 Task: Look for space in Kalugumalai, India from 11th June, 2023 to 15th June, 2023 for 2 adults in price range Rs.7000 to Rs.16000. Place can be private room with 1  bedroom having 2 beds and 1 bathroom. Property type can be house, flat, guest house, hotel. Booking option can be shelf check-in. Required host language is English.
Action: Mouse moved to (416, 108)
Screenshot: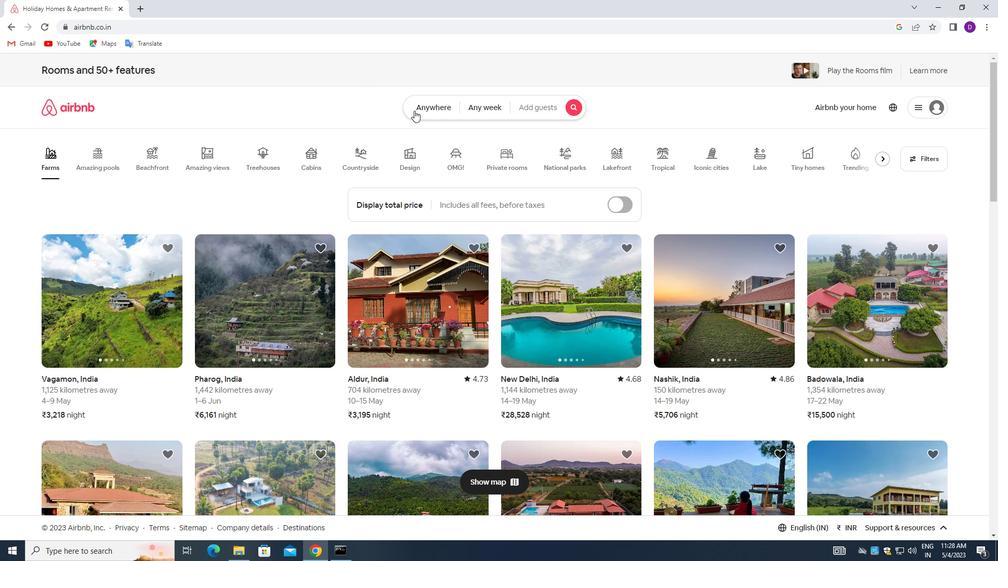 
Action: Mouse pressed left at (416, 108)
Screenshot: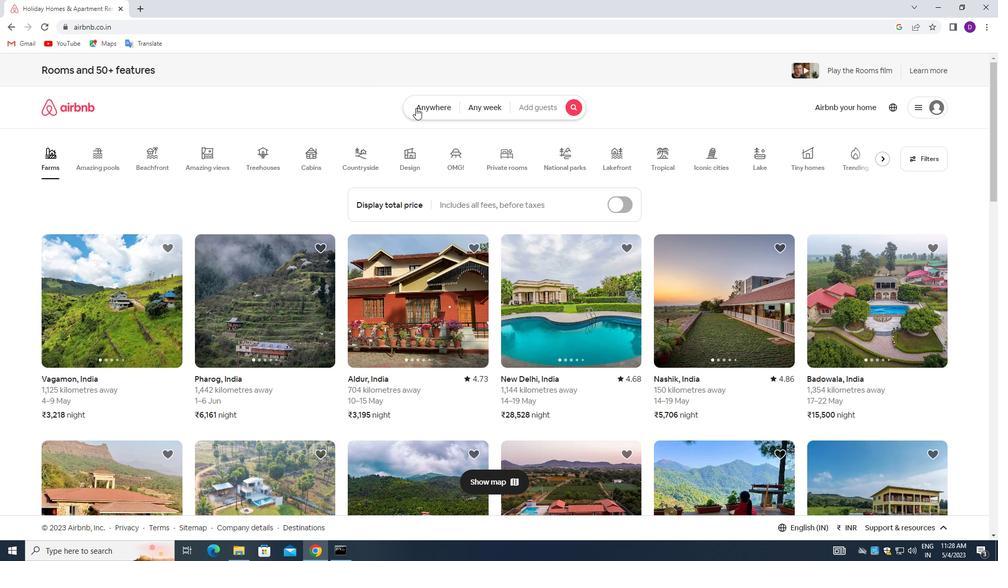
Action: Mouse moved to (353, 146)
Screenshot: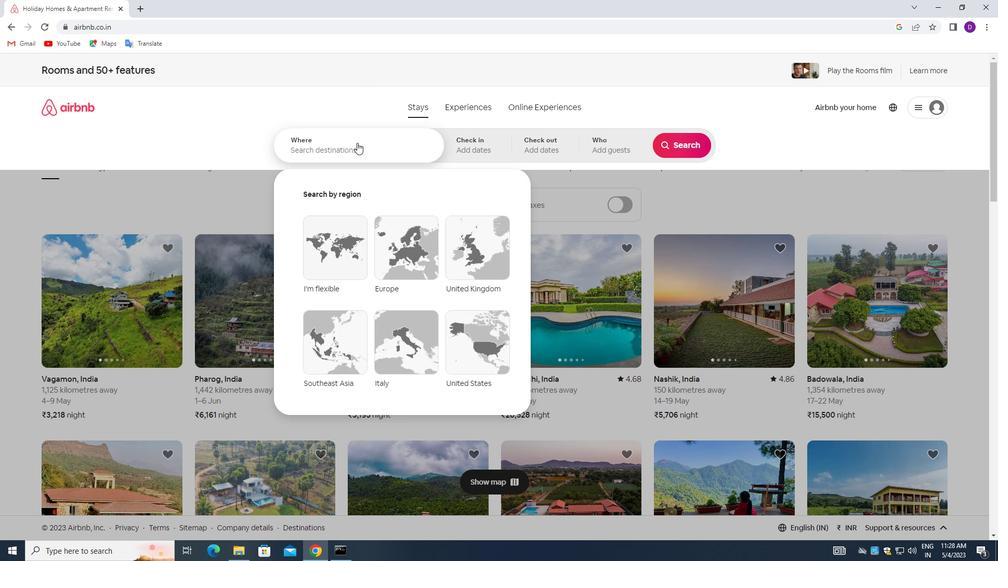 
Action: Mouse pressed left at (353, 146)
Screenshot: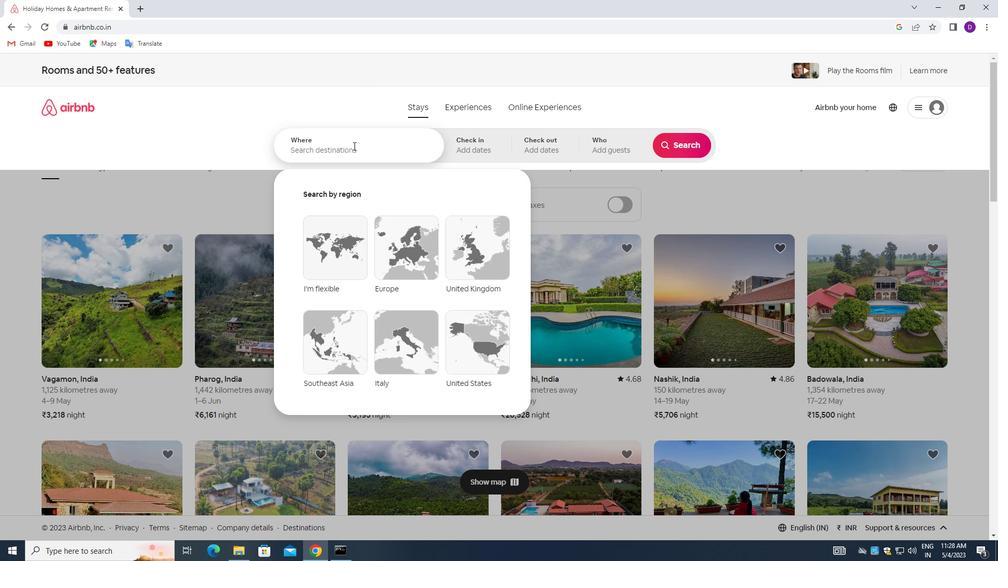 
Action: Mouse moved to (209, 108)
Screenshot: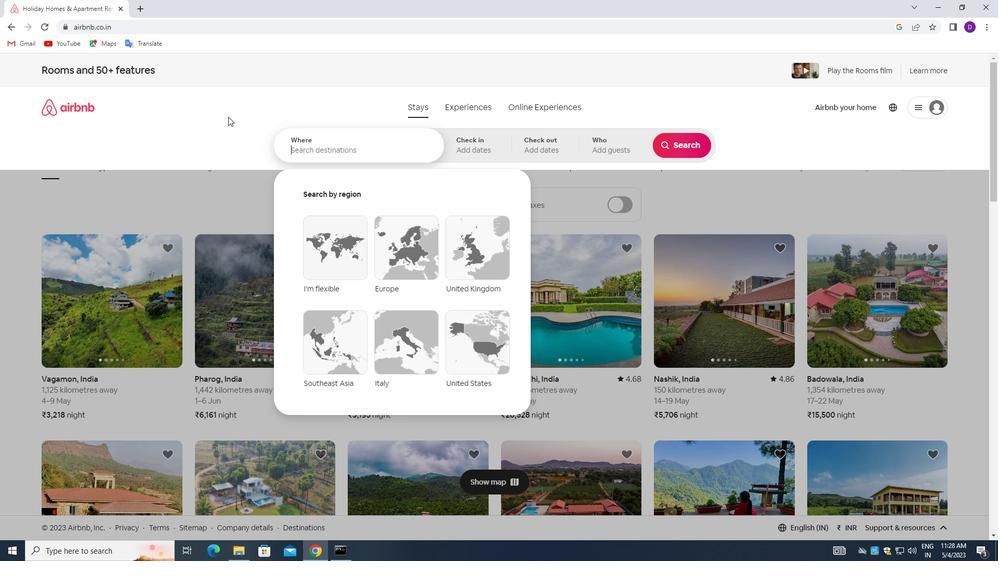 
Action: Key pressed <Key.shift>KALUGUMALAI,<Key.space><Key.shift>INDIA<Key.enter>
Screenshot: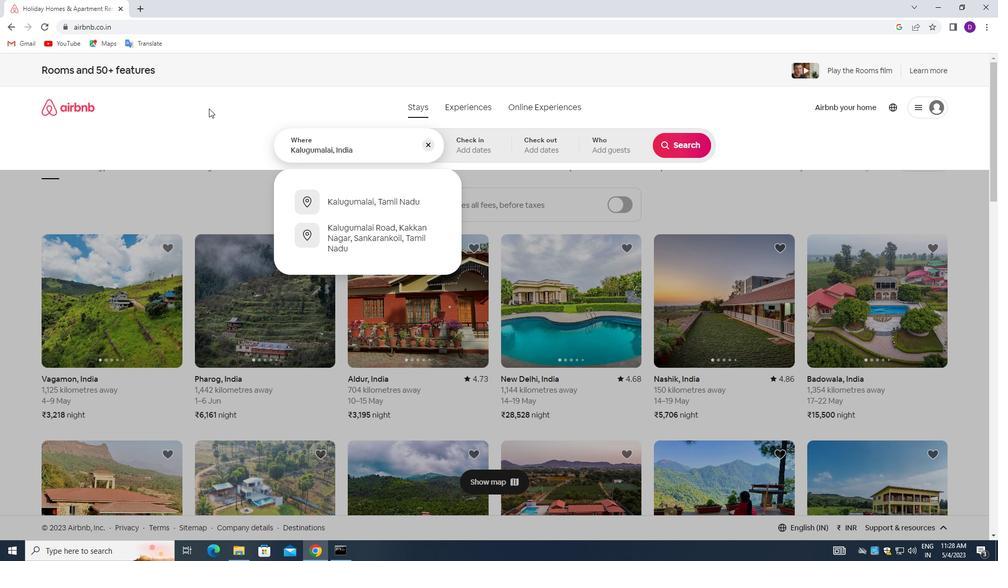 
Action: Mouse moved to (515, 325)
Screenshot: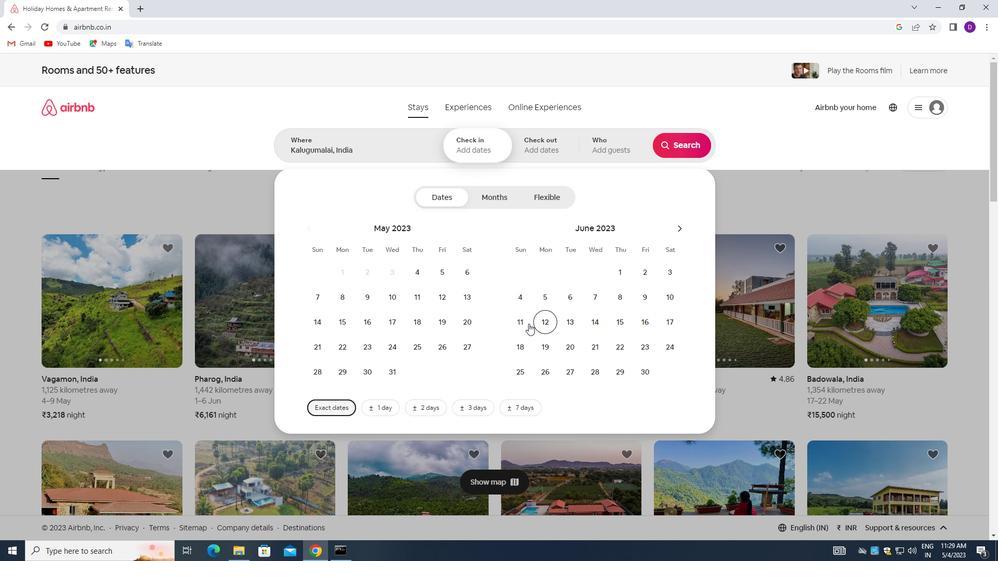 
Action: Mouse pressed left at (515, 325)
Screenshot: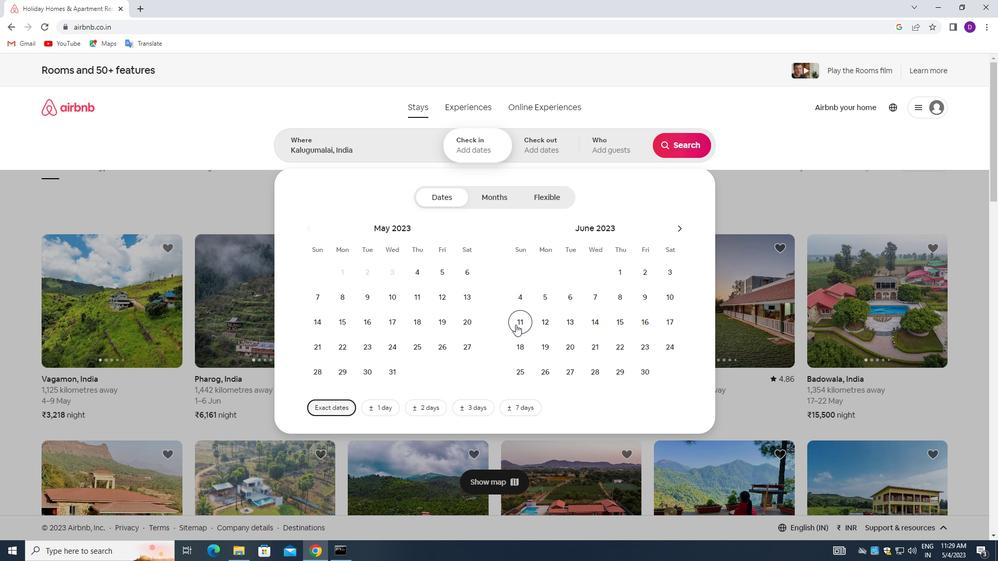 
Action: Mouse moved to (620, 326)
Screenshot: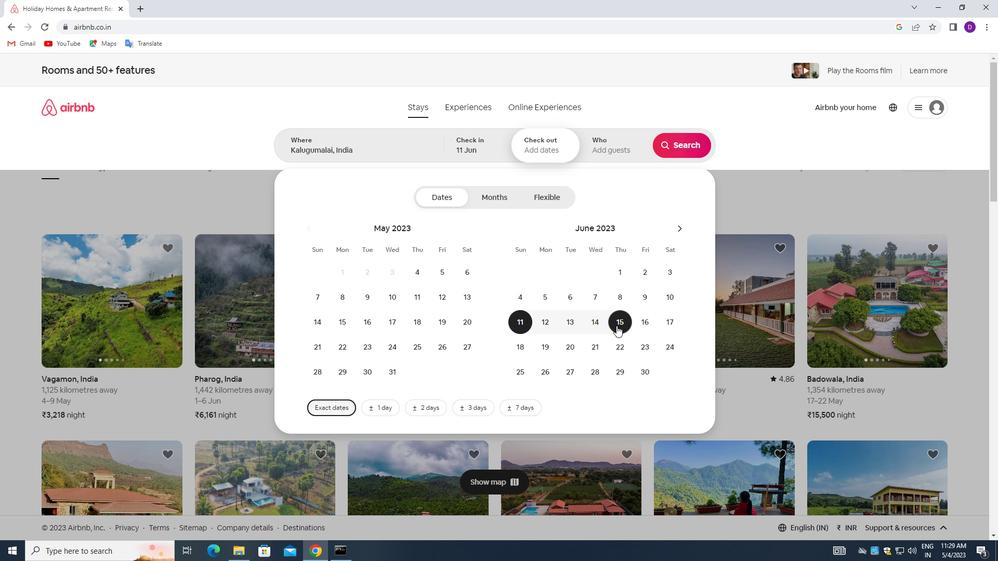 
Action: Mouse pressed left at (620, 326)
Screenshot: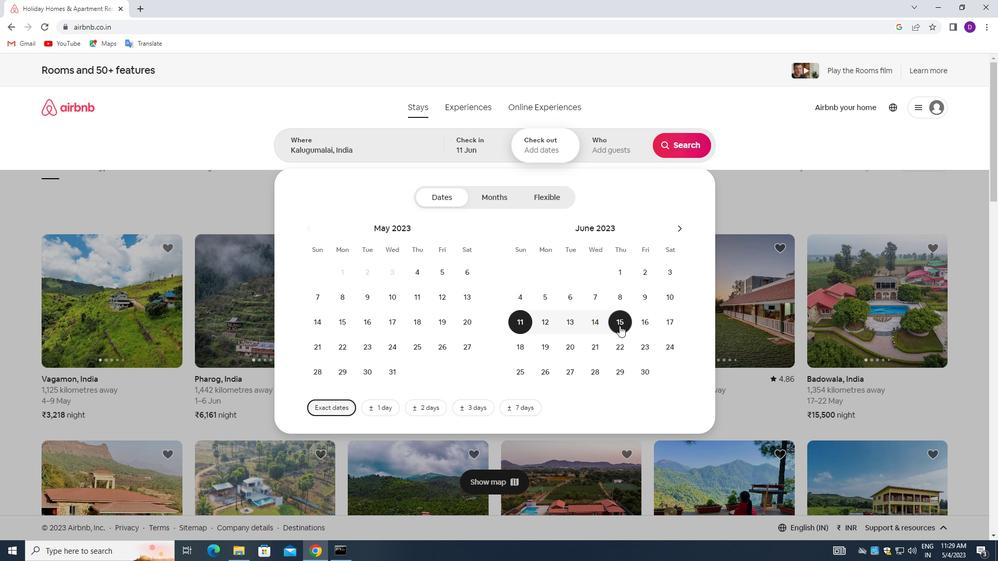 
Action: Mouse moved to (597, 145)
Screenshot: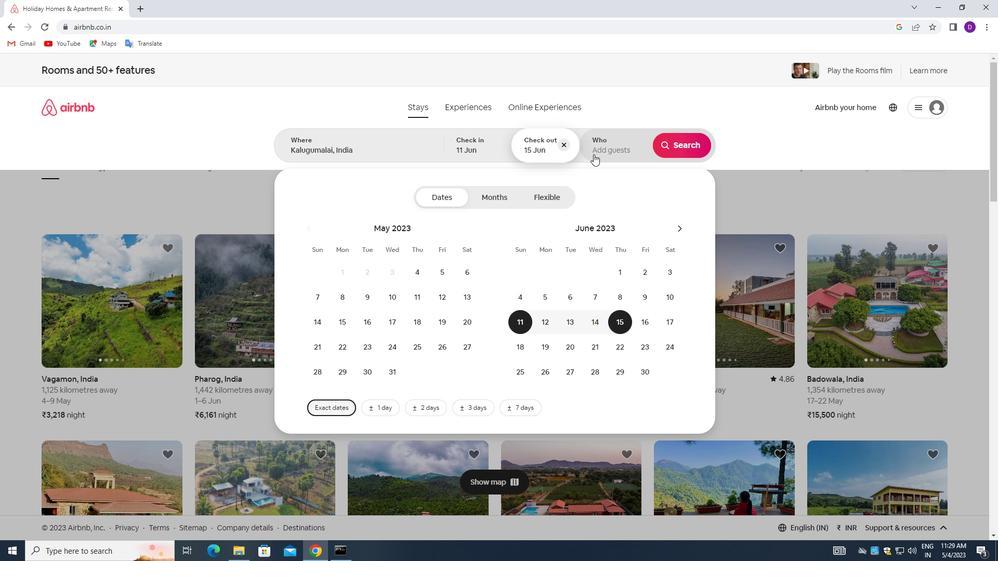 
Action: Mouse pressed left at (597, 145)
Screenshot: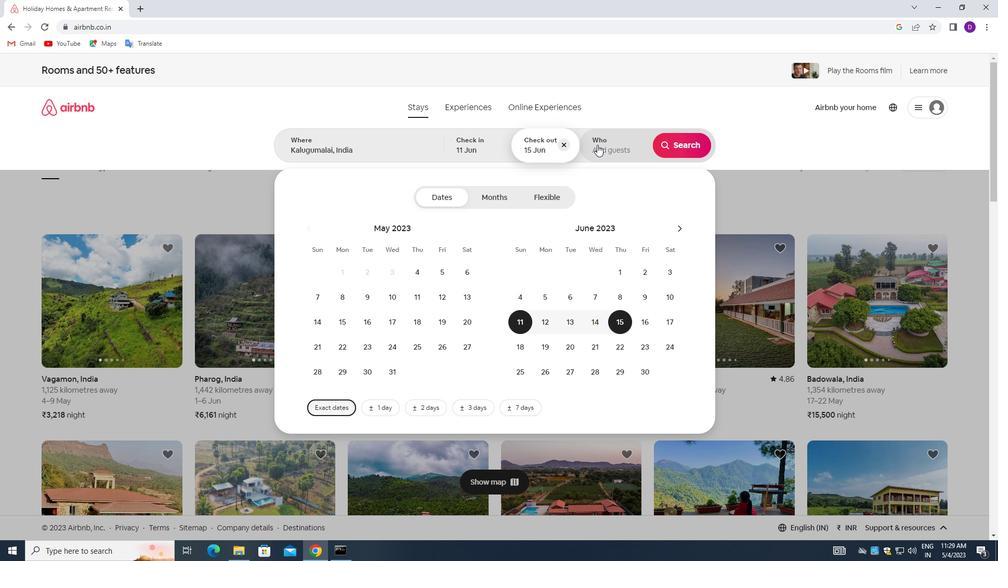 
Action: Mouse moved to (690, 202)
Screenshot: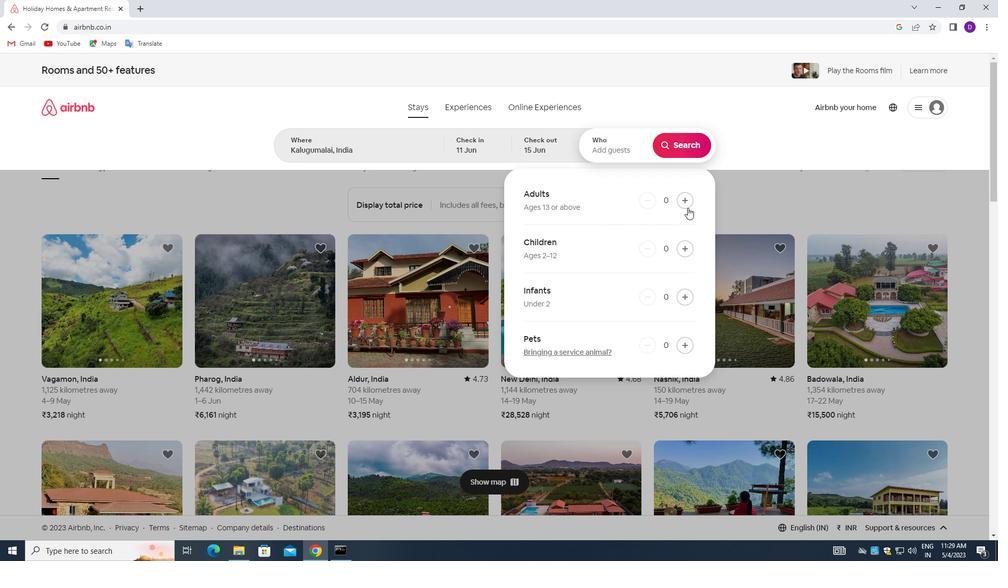 
Action: Mouse pressed left at (690, 202)
Screenshot: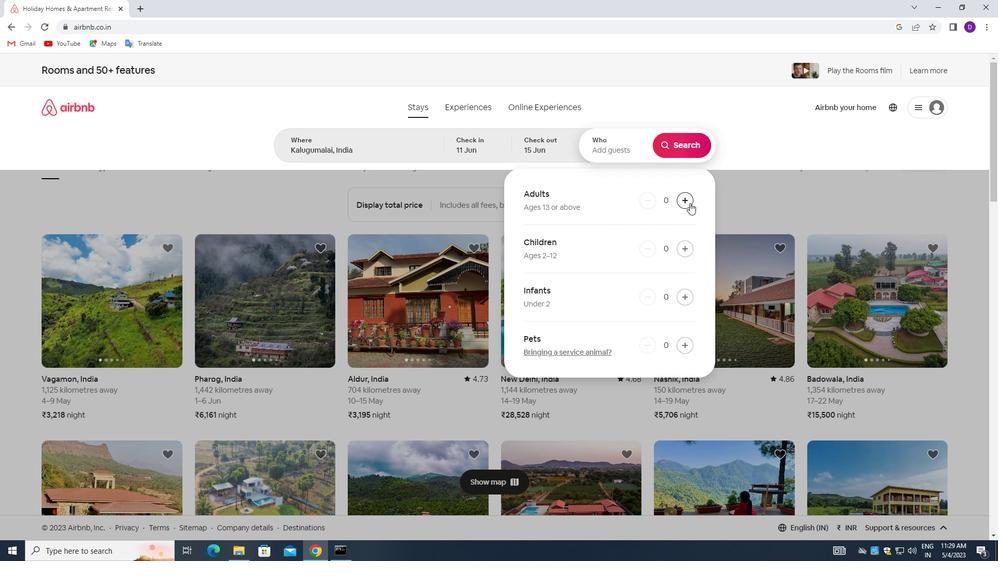 
Action: Mouse pressed left at (690, 202)
Screenshot: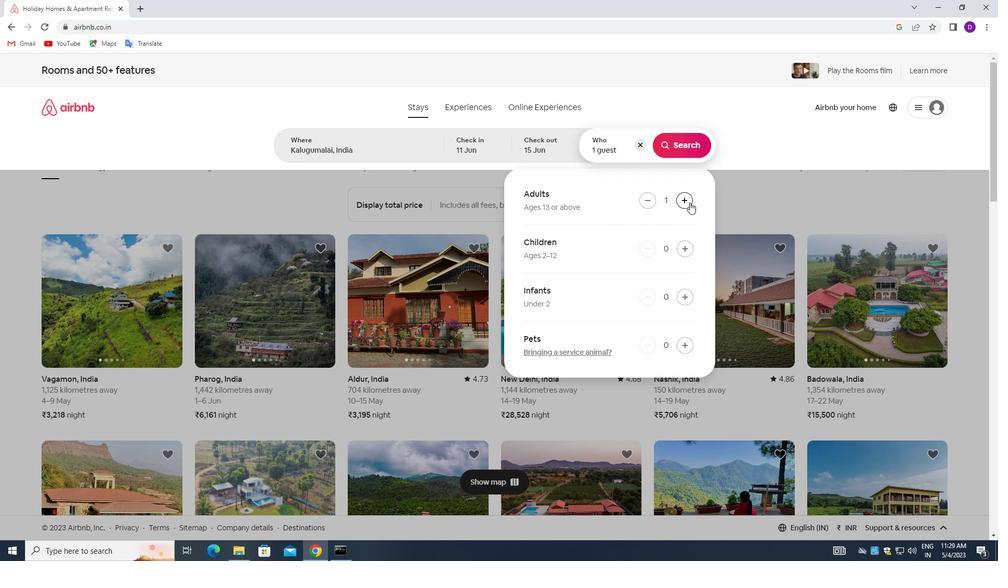 
Action: Mouse moved to (676, 146)
Screenshot: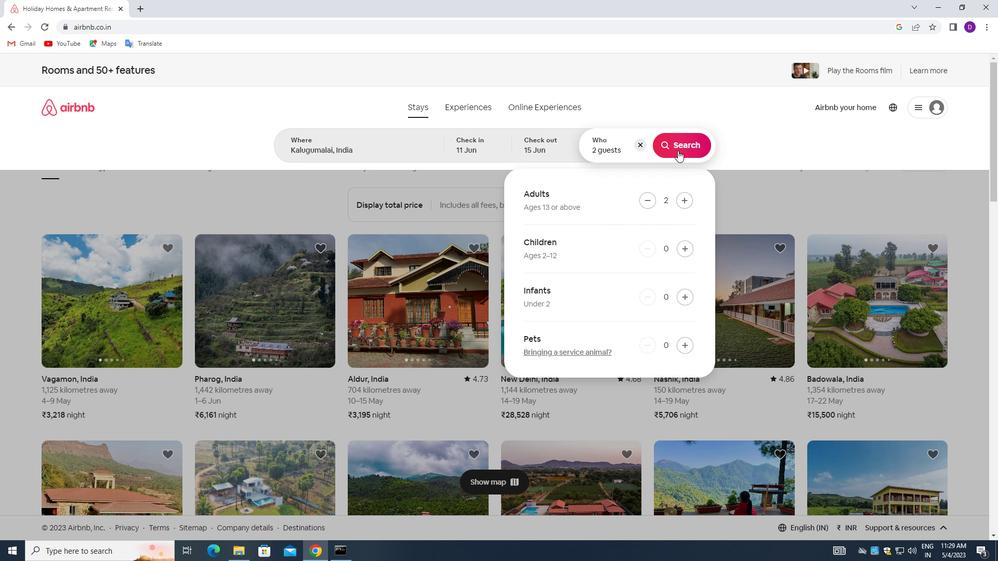 
Action: Mouse pressed left at (676, 146)
Screenshot: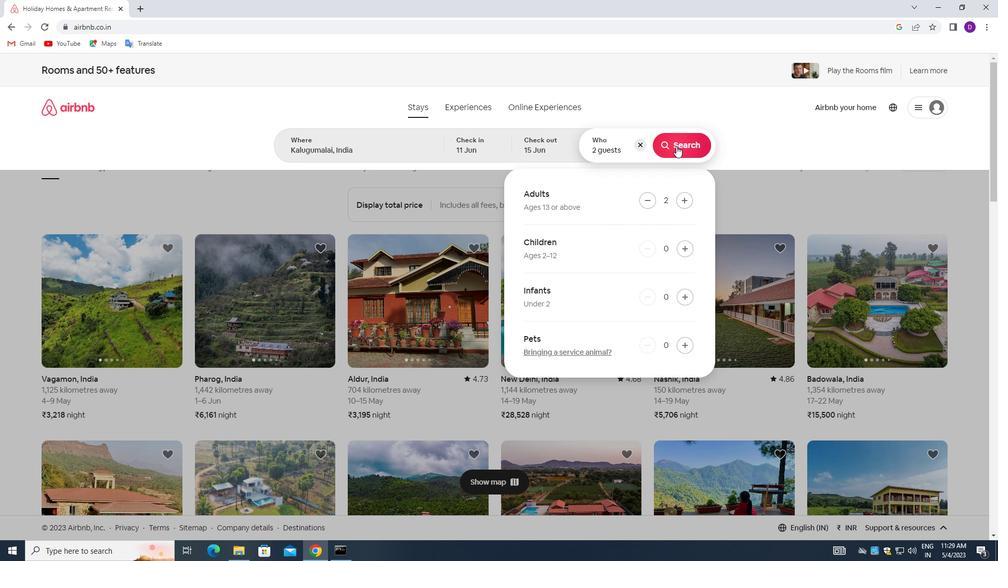 
Action: Mouse moved to (941, 113)
Screenshot: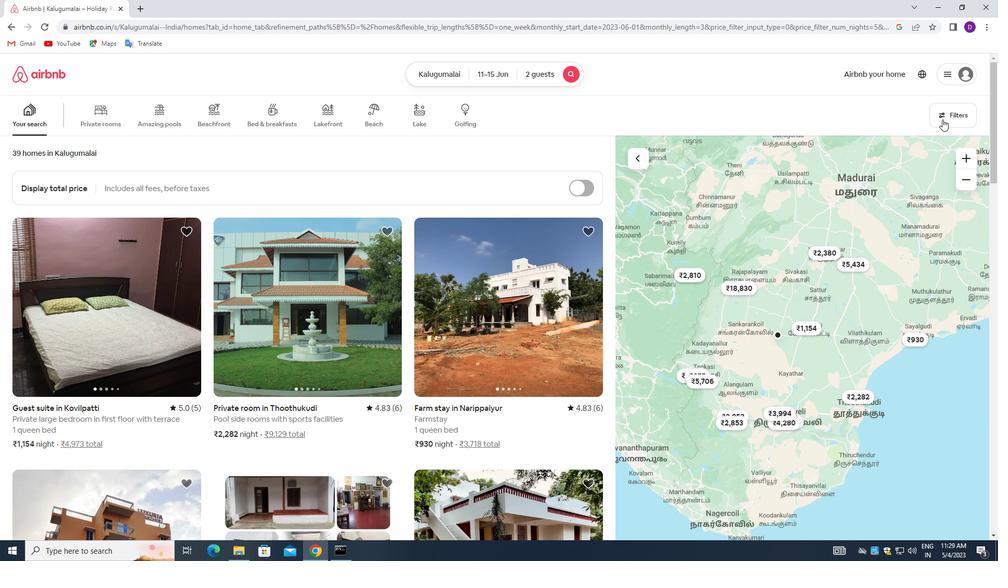 
Action: Mouse pressed left at (941, 113)
Screenshot: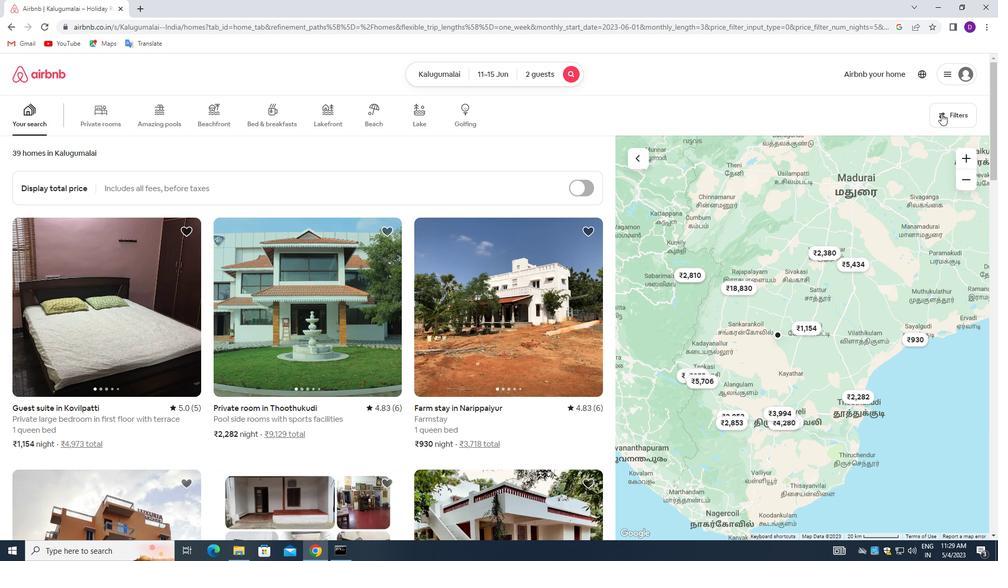 
Action: Mouse moved to (374, 251)
Screenshot: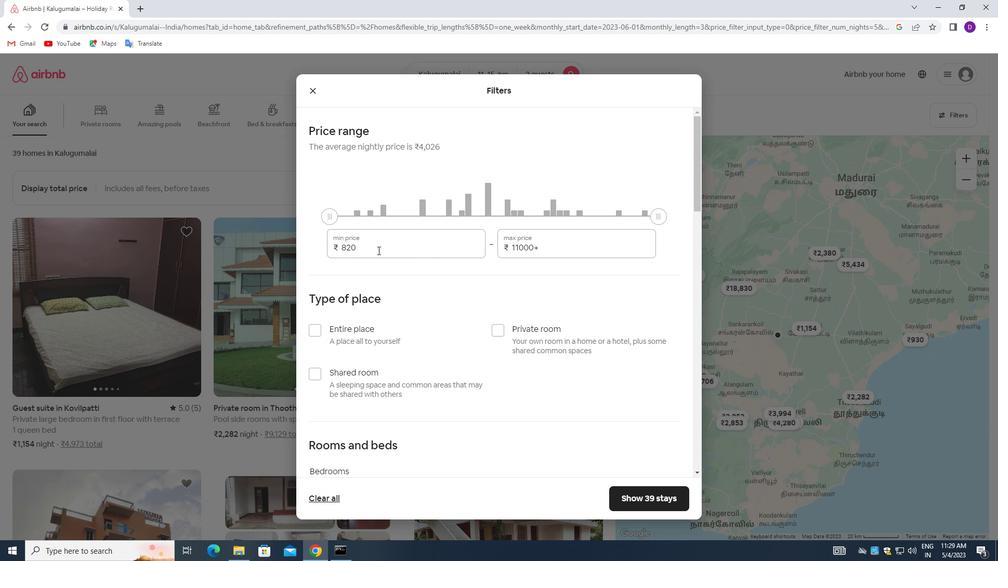
Action: Mouse pressed left at (374, 251)
Screenshot: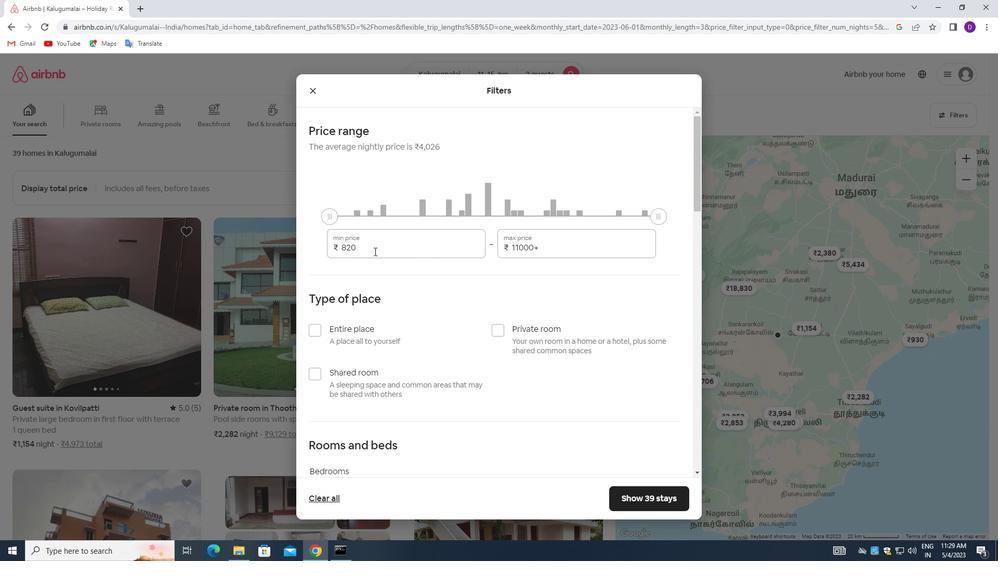 
Action: Mouse pressed left at (374, 251)
Screenshot: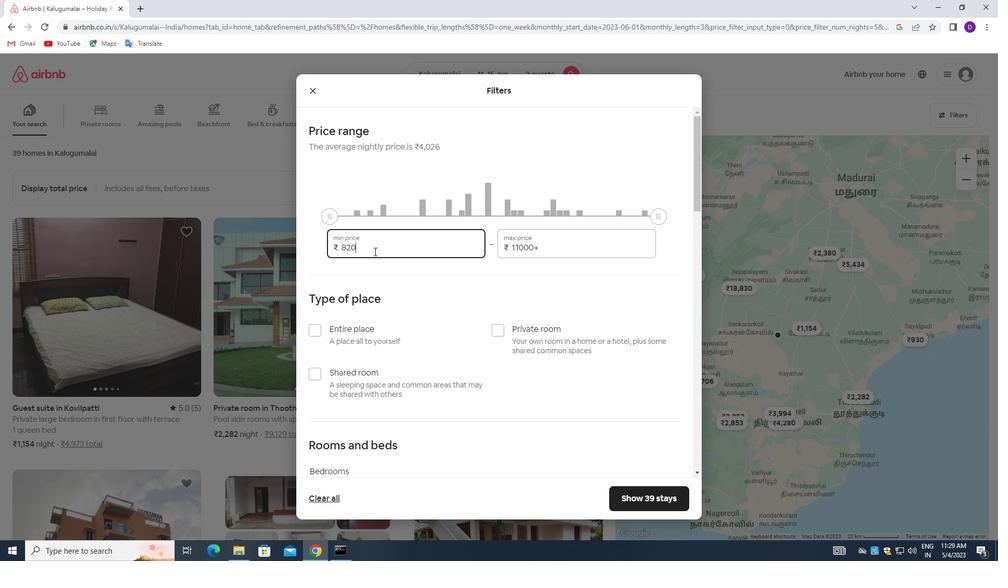 
Action: Key pressed 7000<Key.tab>16000
Screenshot: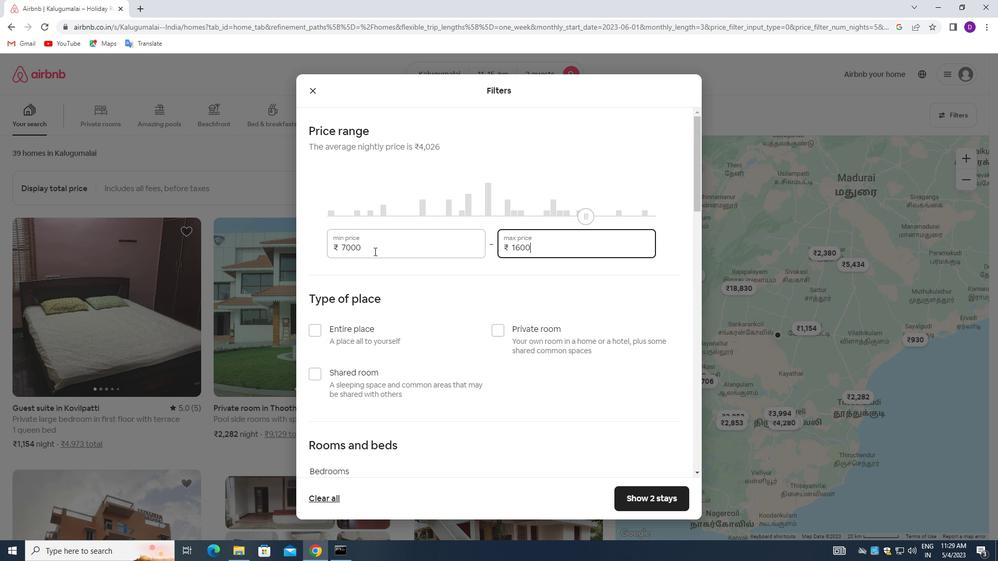 
Action: Mouse moved to (445, 312)
Screenshot: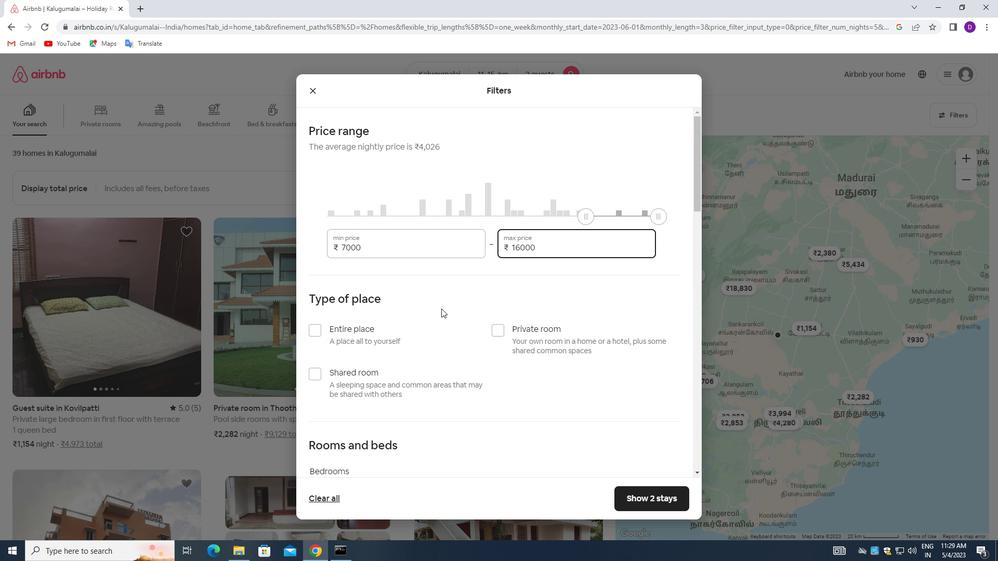 
Action: Mouse scrolled (445, 311) with delta (0, 0)
Screenshot: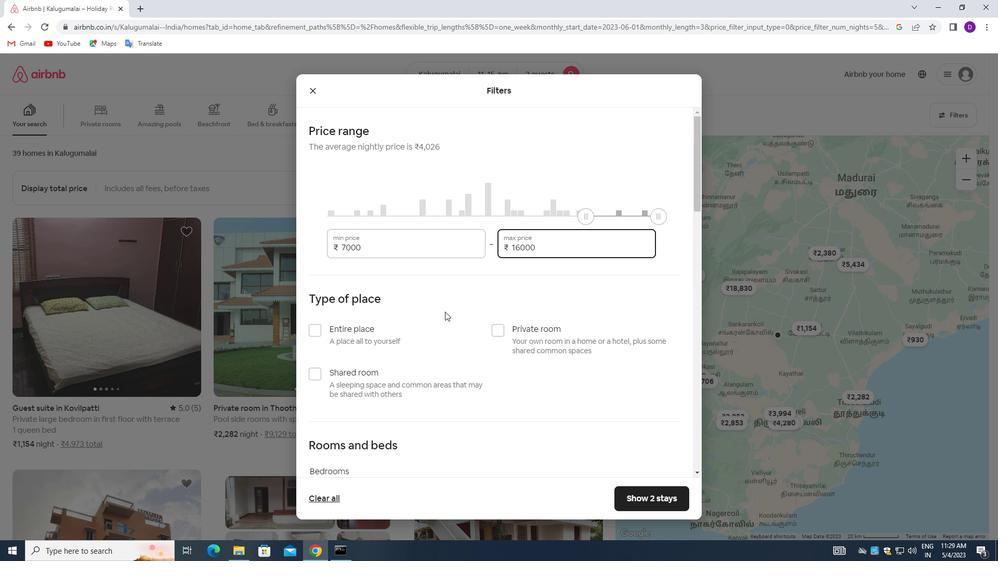 
Action: Mouse moved to (445, 312)
Screenshot: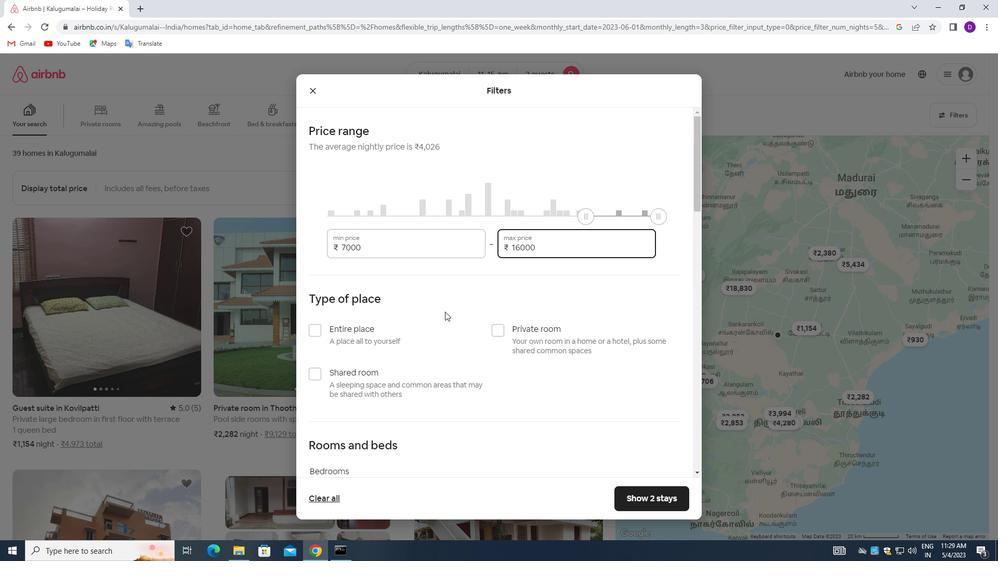 
Action: Mouse scrolled (445, 312) with delta (0, 0)
Screenshot: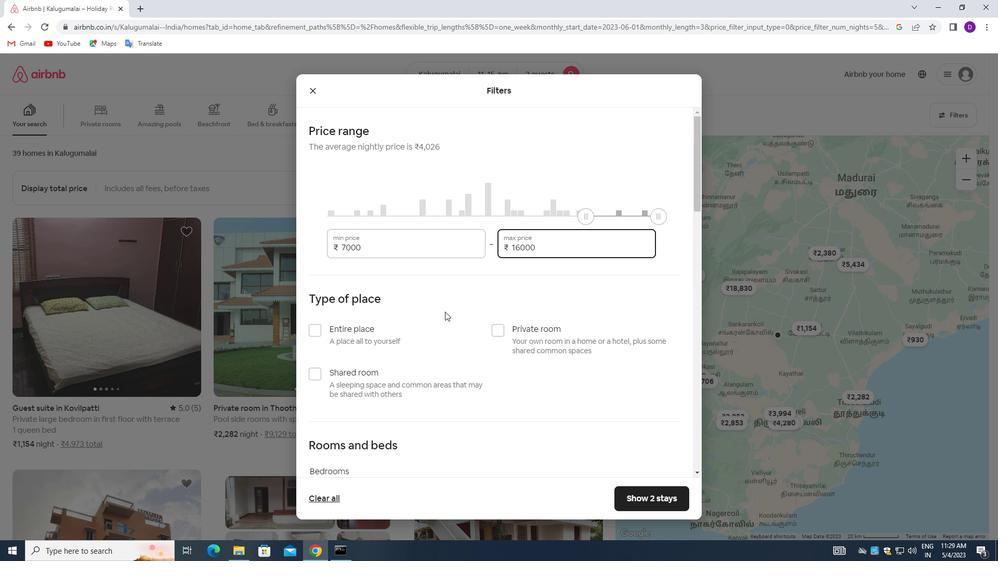 
Action: Mouse moved to (497, 230)
Screenshot: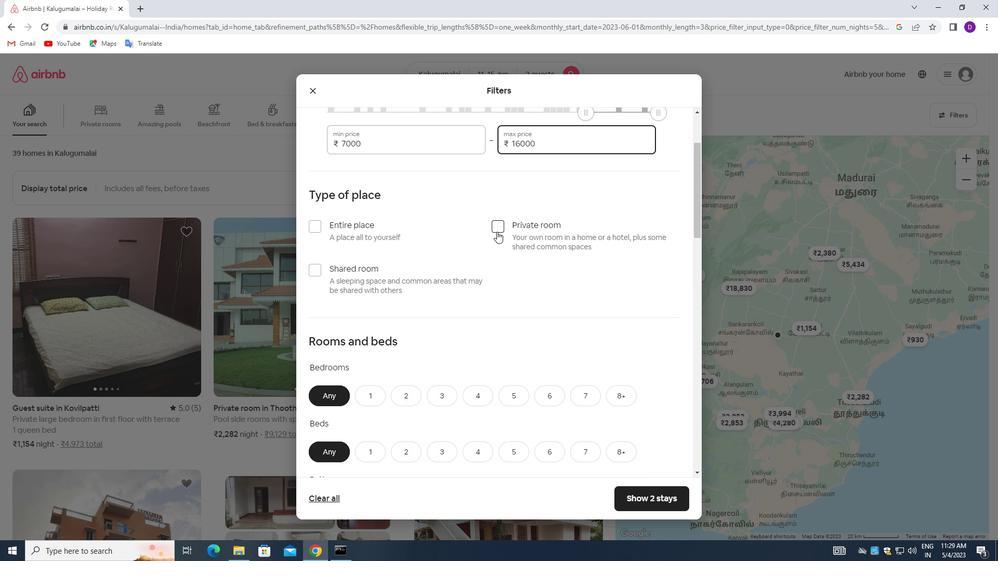 
Action: Mouse pressed left at (497, 230)
Screenshot: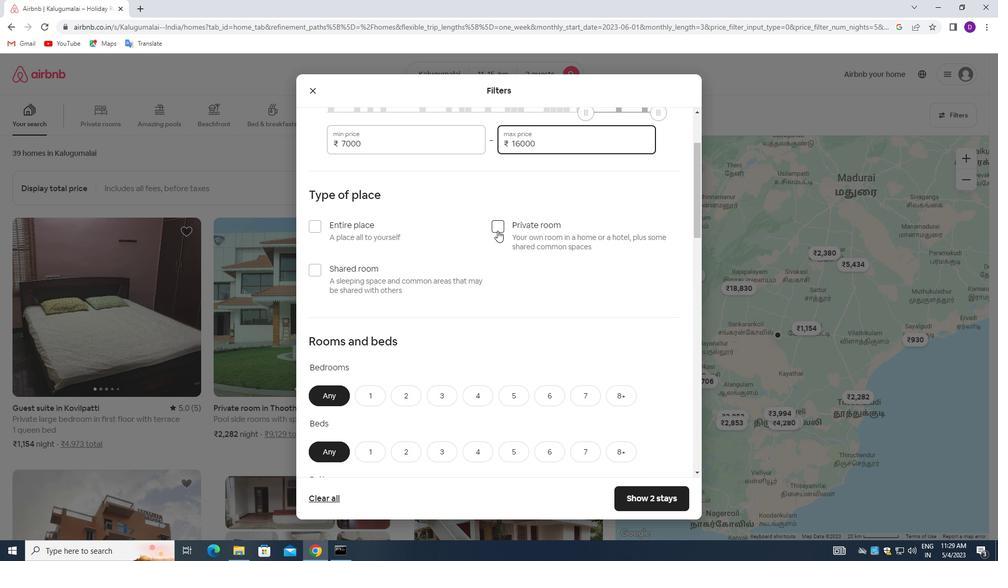 
Action: Mouse moved to (497, 291)
Screenshot: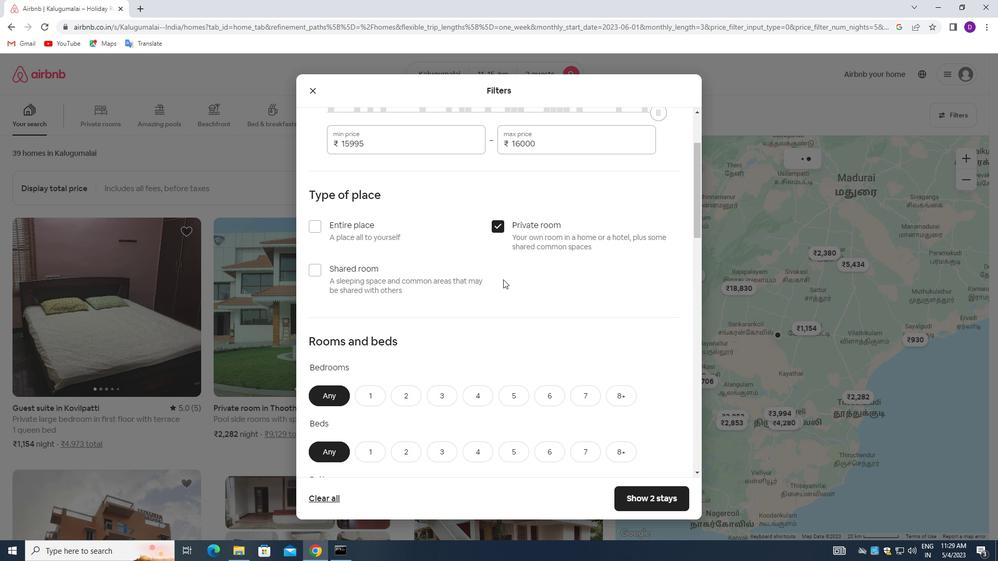 
Action: Mouse scrolled (497, 290) with delta (0, 0)
Screenshot: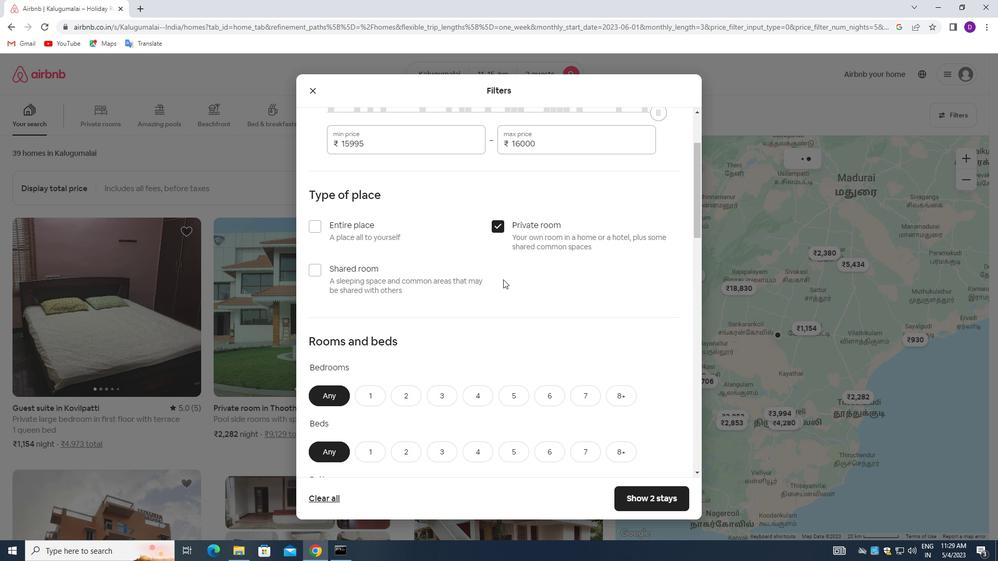 
Action: Mouse moved to (495, 293)
Screenshot: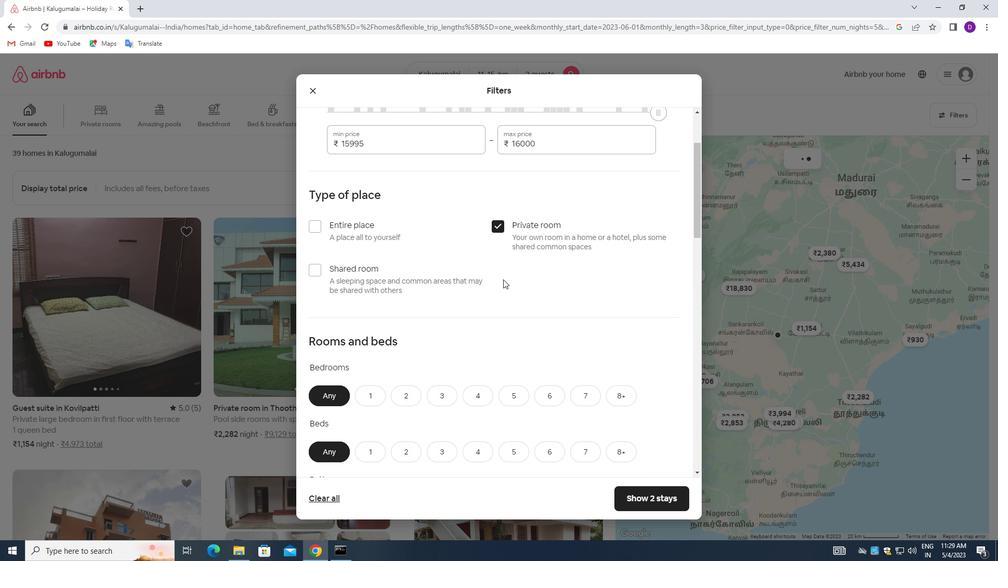 
Action: Mouse scrolled (495, 292) with delta (0, 0)
Screenshot: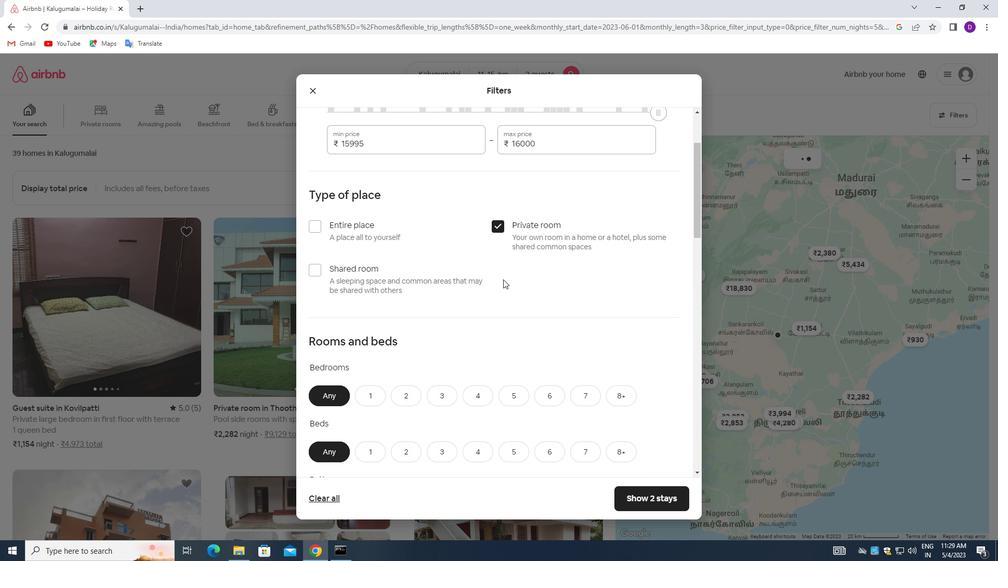 
Action: Mouse scrolled (495, 292) with delta (0, 0)
Screenshot: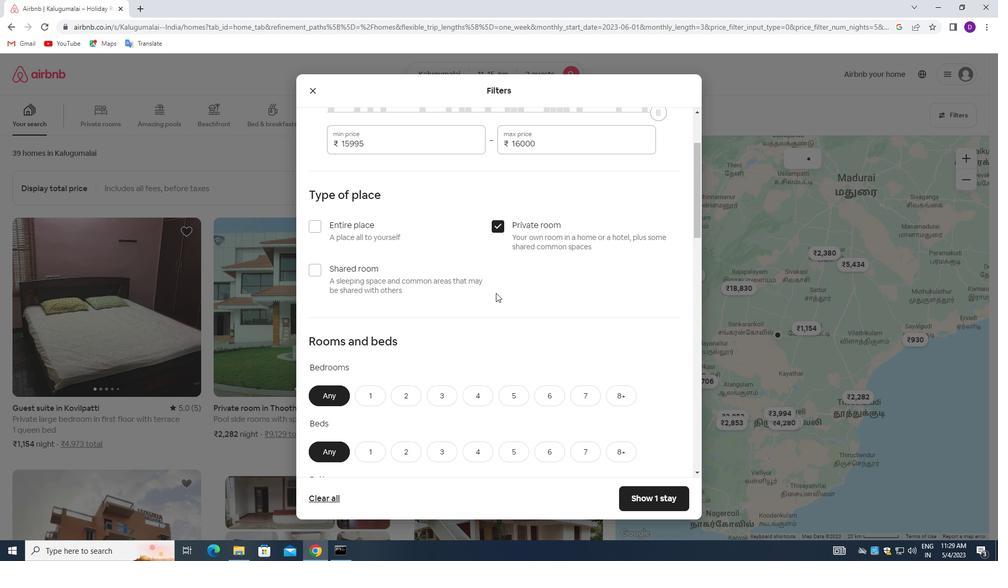 
Action: Mouse moved to (371, 240)
Screenshot: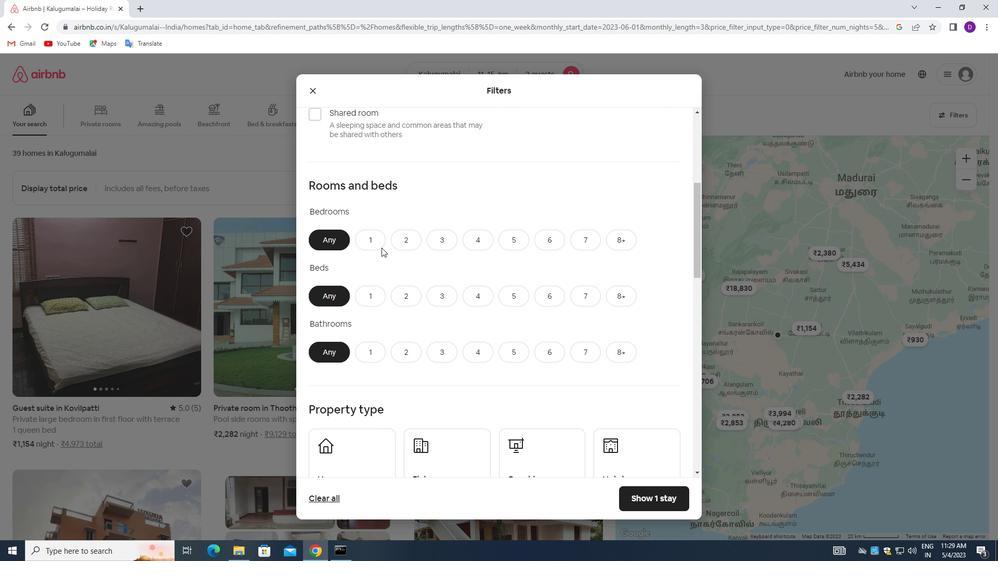 
Action: Mouse pressed left at (371, 240)
Screenshot: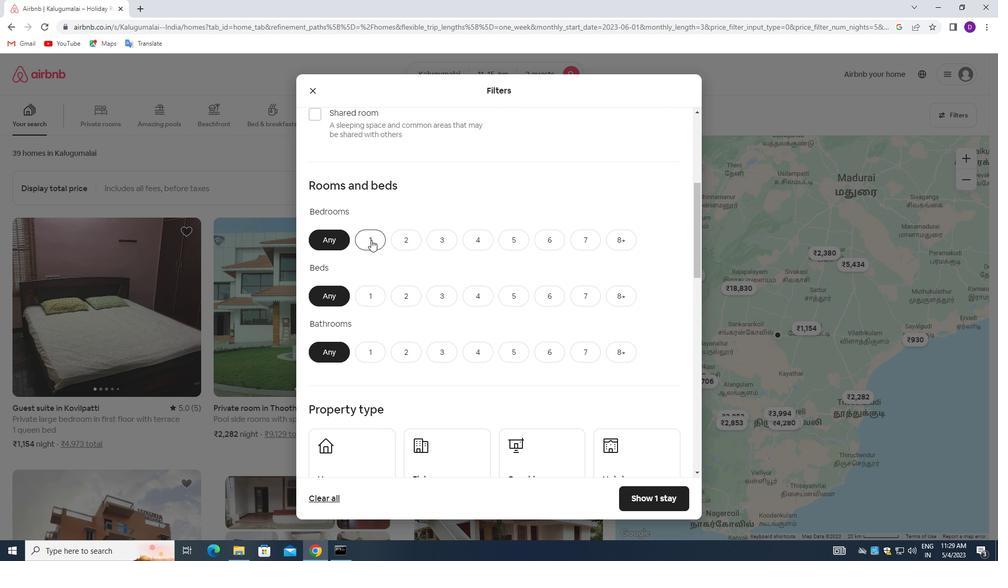 
Action: Mouse moved to (411, 293)
Screenshot: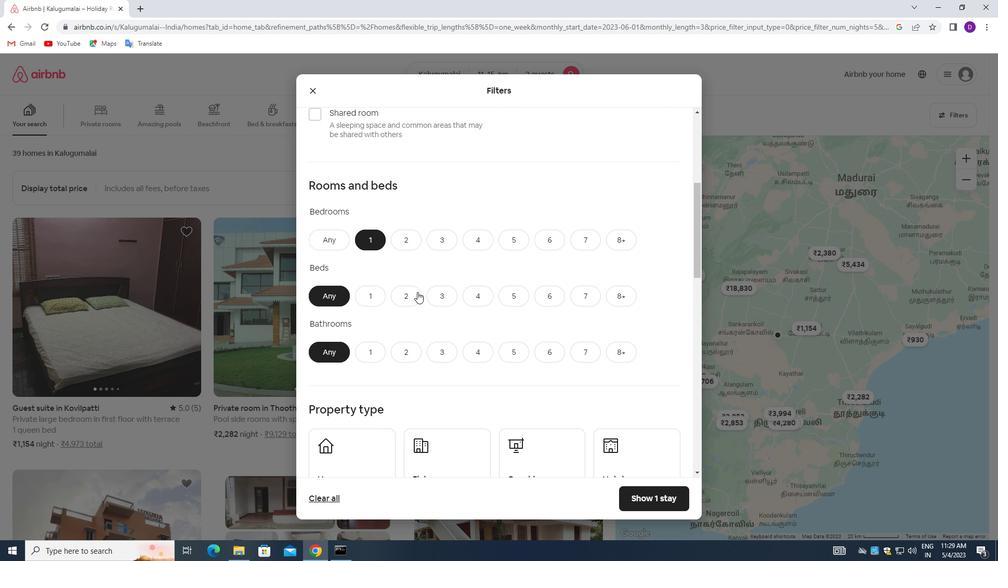 
Action: Mouse pressed left at (411, 293)
Screenshot: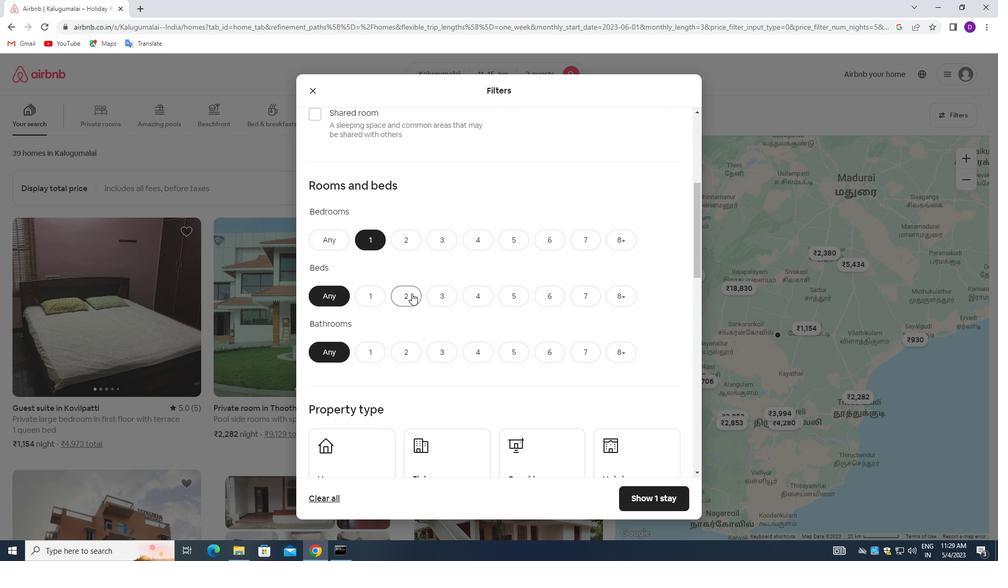 
Action: Mouse moved to (376, 349)
Screenshot: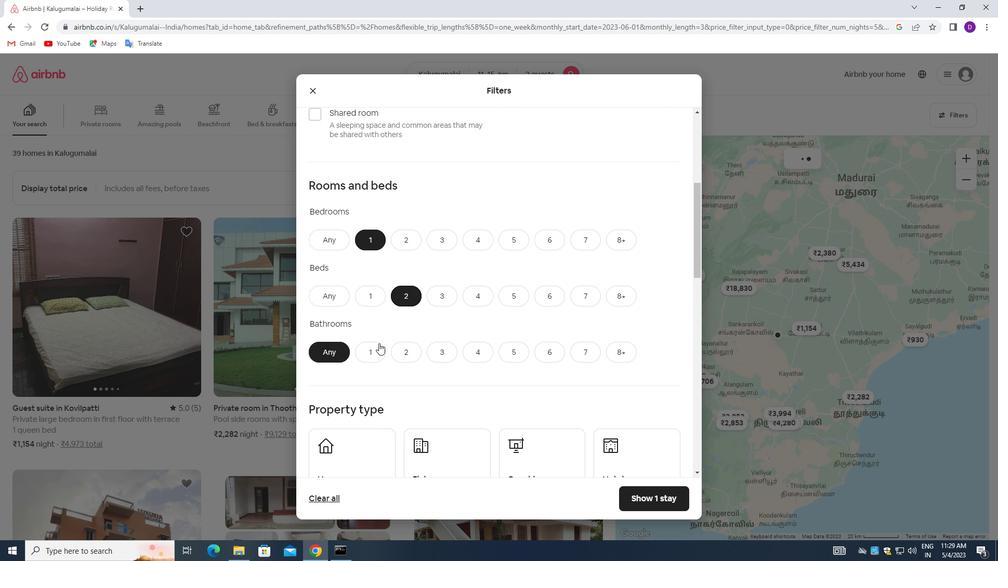 
Action: Mouse pressed left at (376, 349)
Screenshot: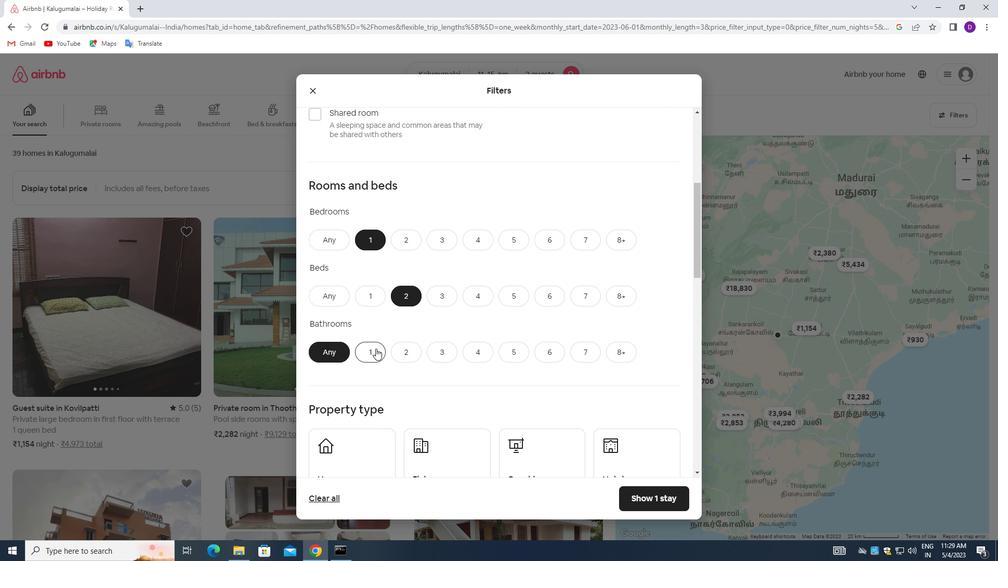 
Action: Mouse moved to (422, 304)
Screenshot: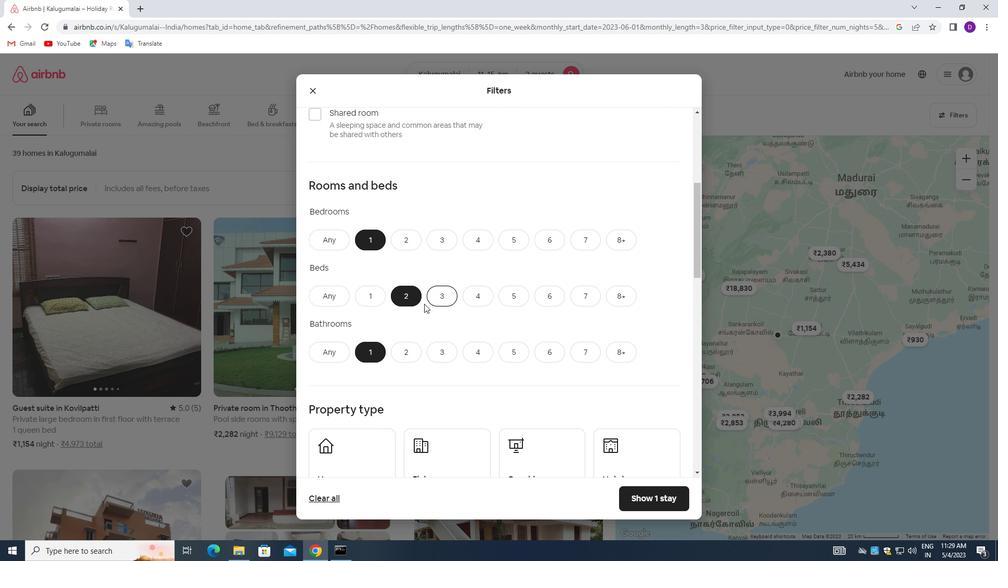
Action: Mouse scrolled (422, 303) with delta (0, 0)
Screenshot: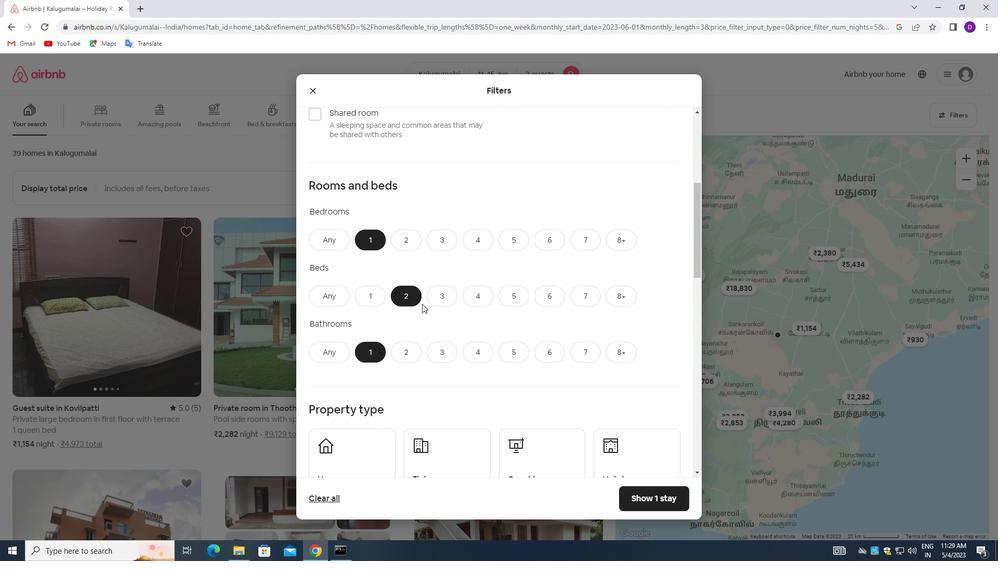 
Action: Mouse scrolled (422, 303) with delta (0, 0)
Screenshot: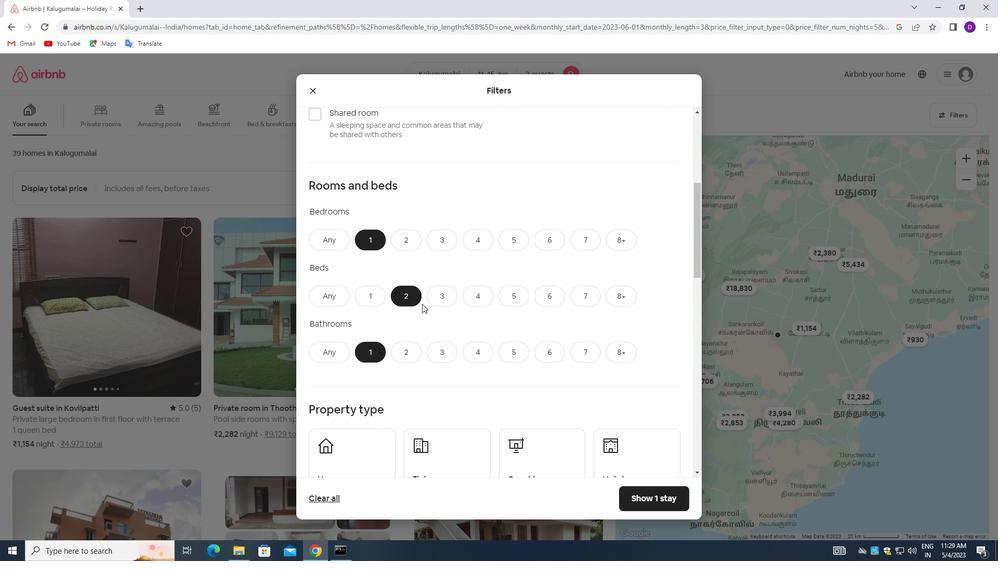 
Action: Mouse scrolled (422, 303) with delta (0, 0)
Screenshot: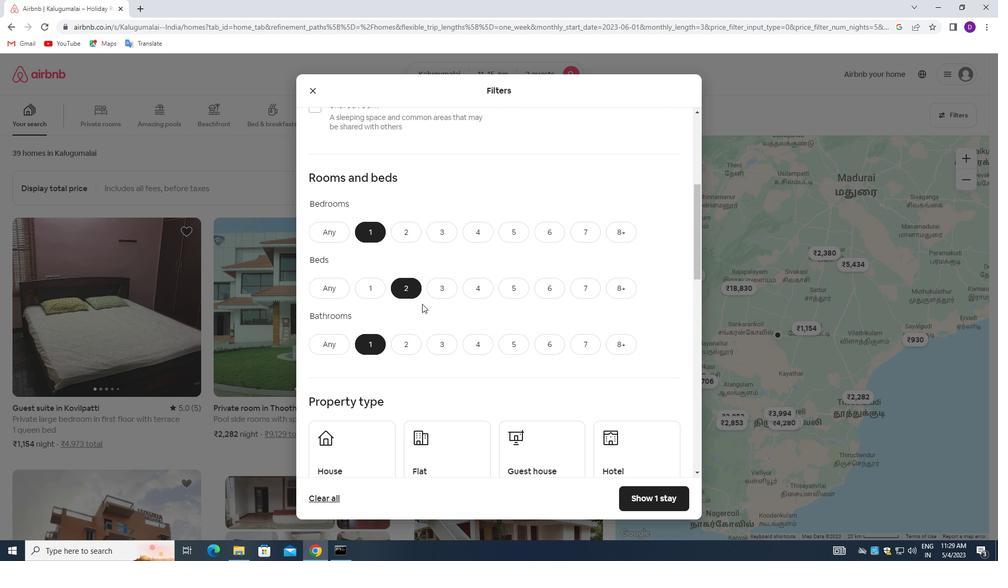 
Action: Mouse moved to (377, 300)
Screenshot: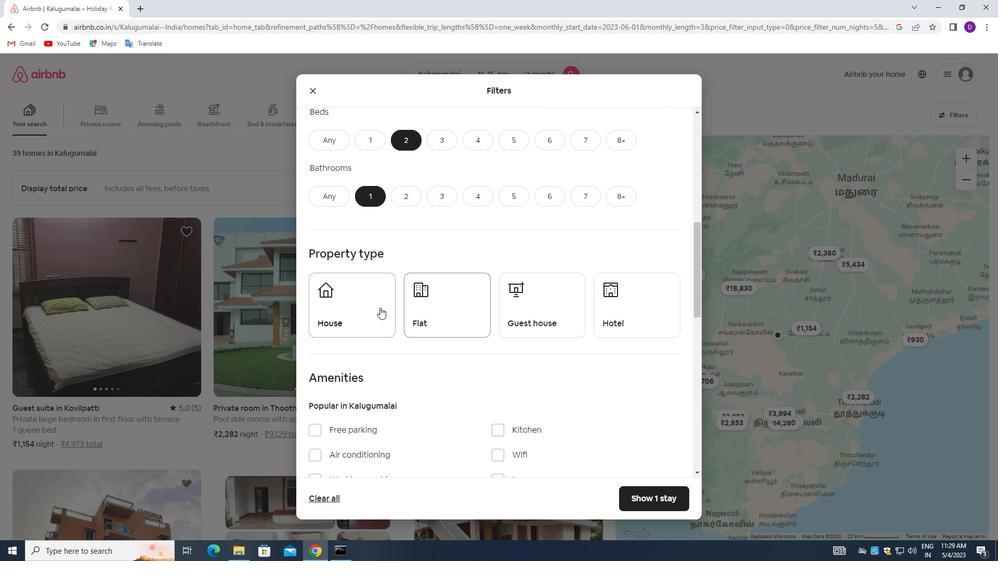 
Action: Mouse pressed left at (377, 300)
Screenshot: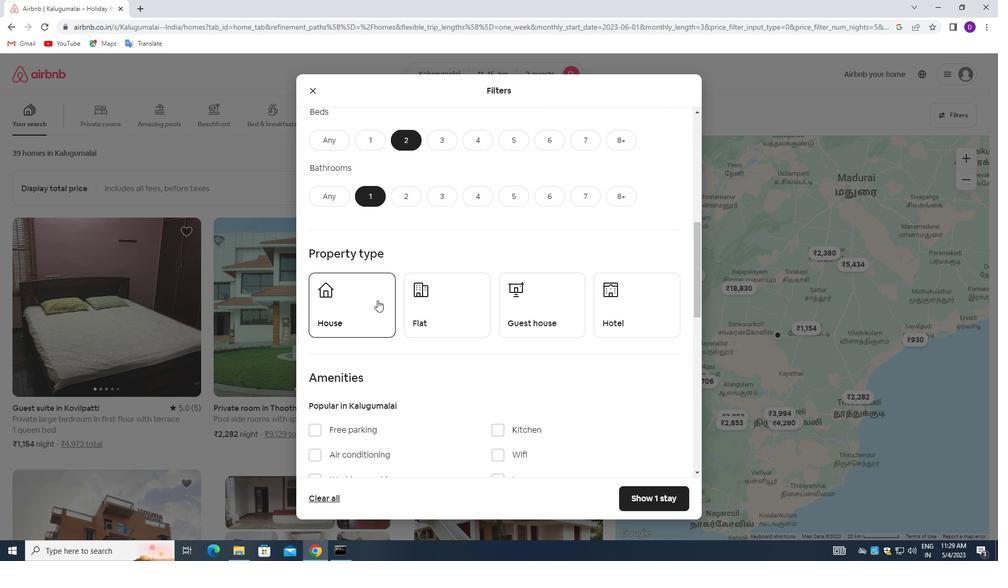 
Action: Mouse moved to (435, 301)
Screenshot: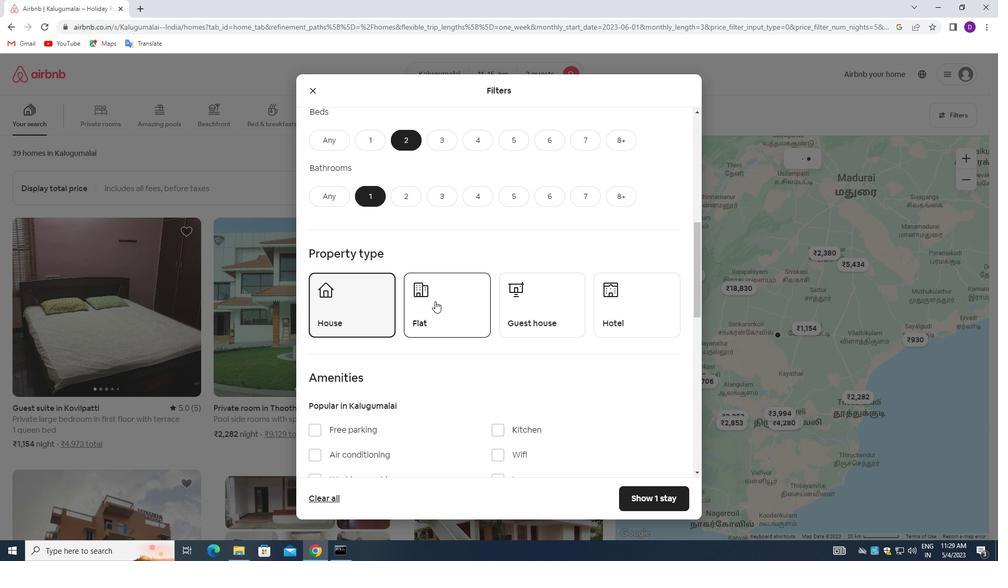 
Action: Mouse pressed left at (435, 301)
Screenshot: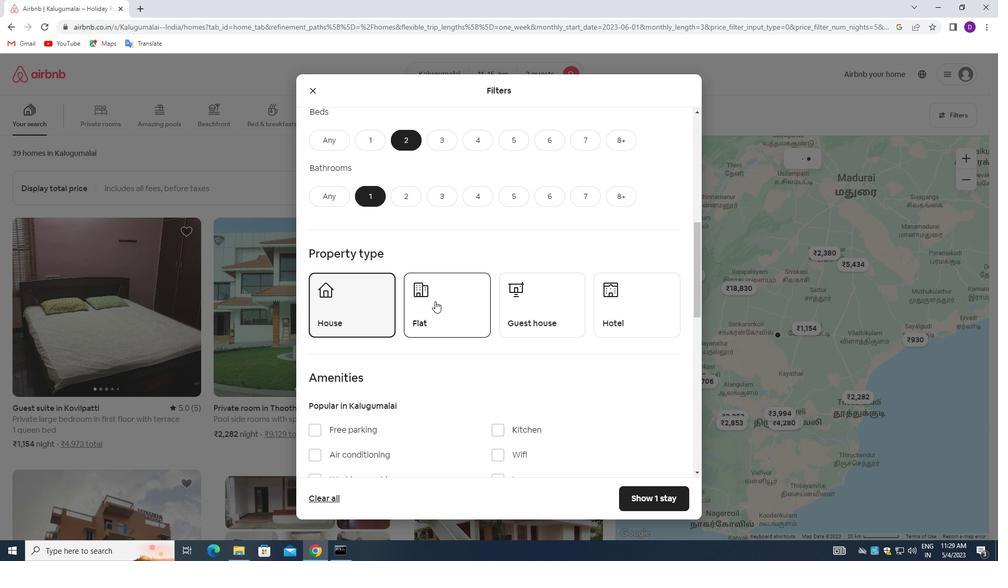 
Action: Mouse moved to (531, 303)
Screenshot: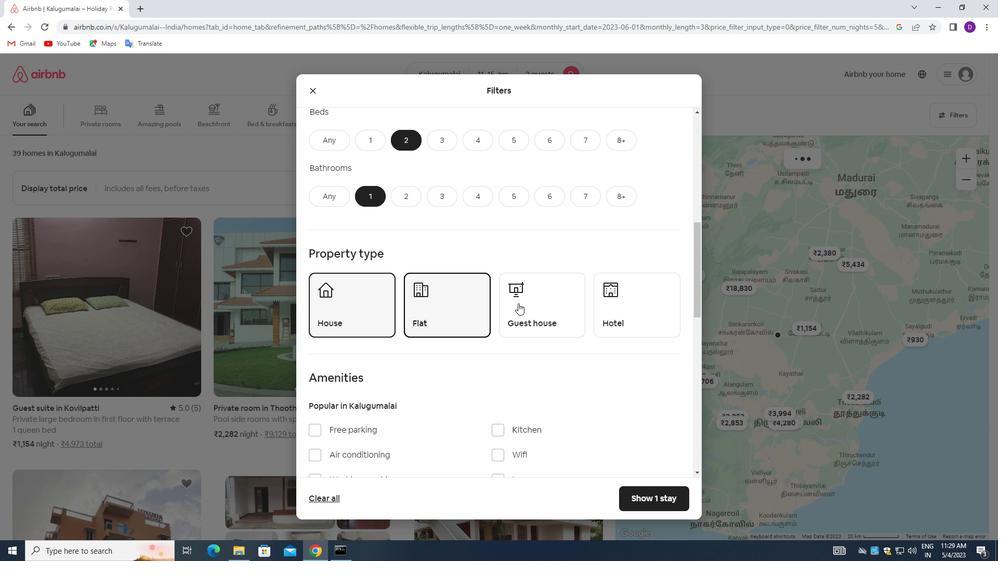 
Action: Mouse pressed left at (531, 303)
Screenshot: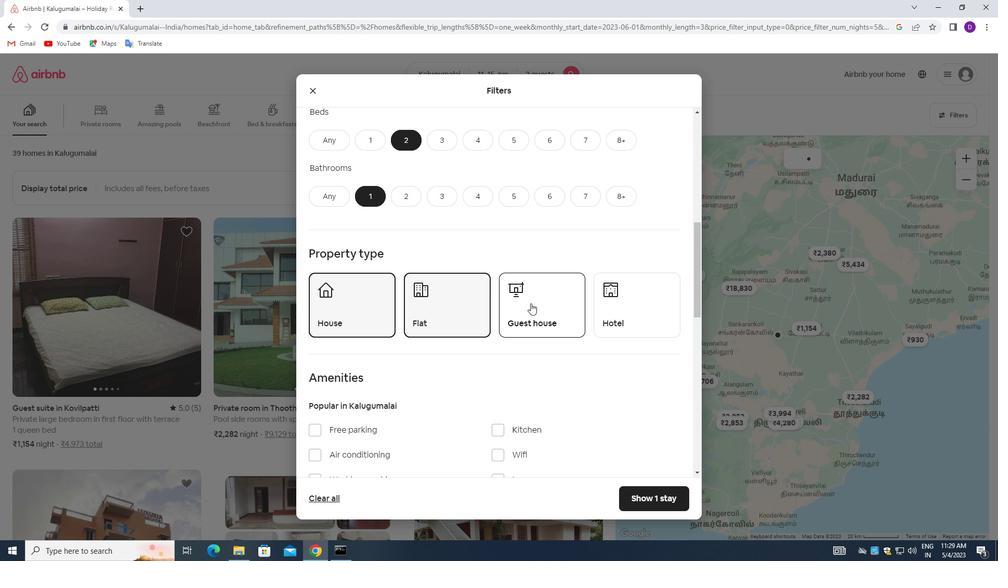 
Action: Mouse moved to (633, 298)
Screenshot: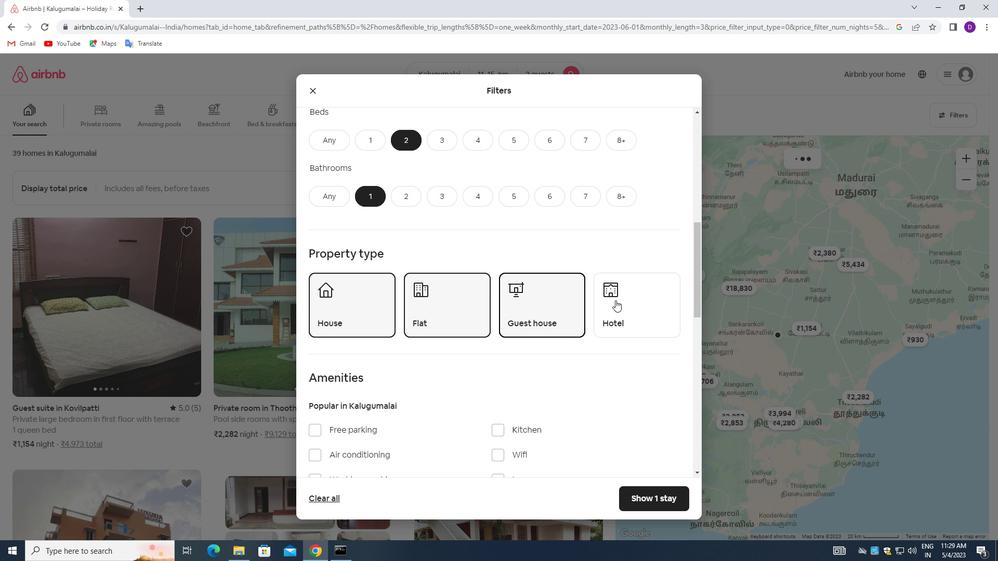 
Action: Mouse pressed left at (633, 298)
Screenshot: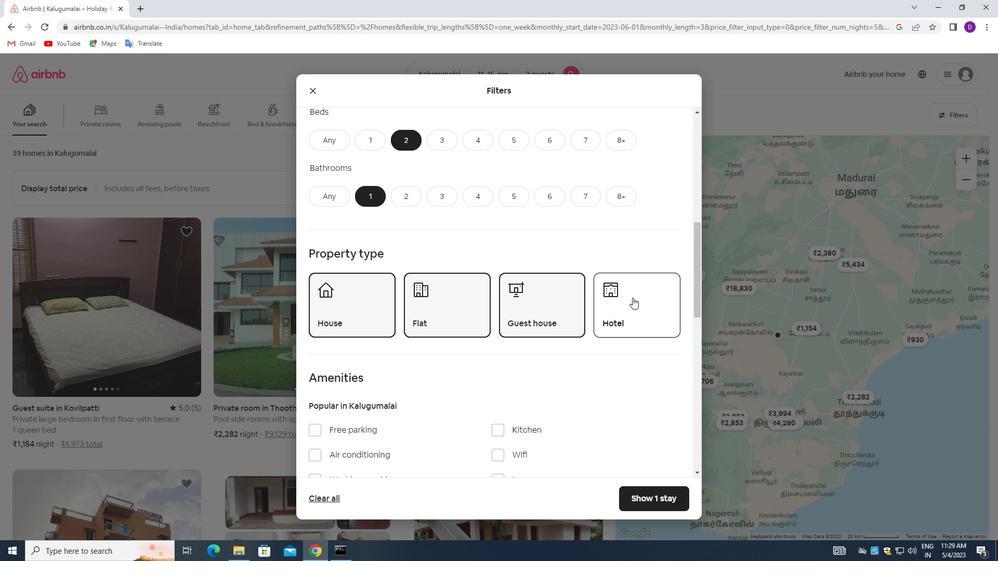 
Action: Mouse moved to (491, 317)
Screenshot: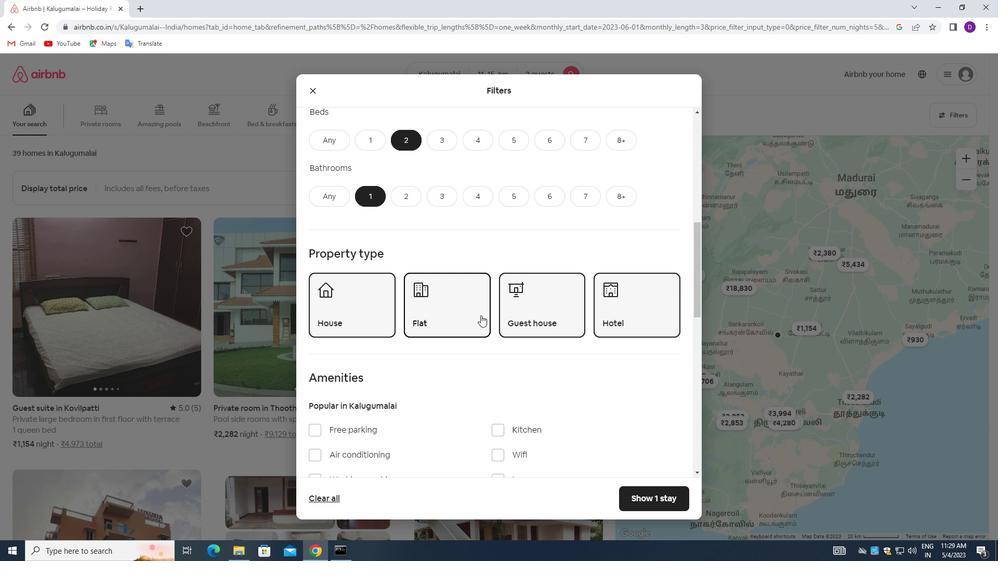 
Action: Mouse scrolled (491, 317) with delta (0, 0)
Screenshot: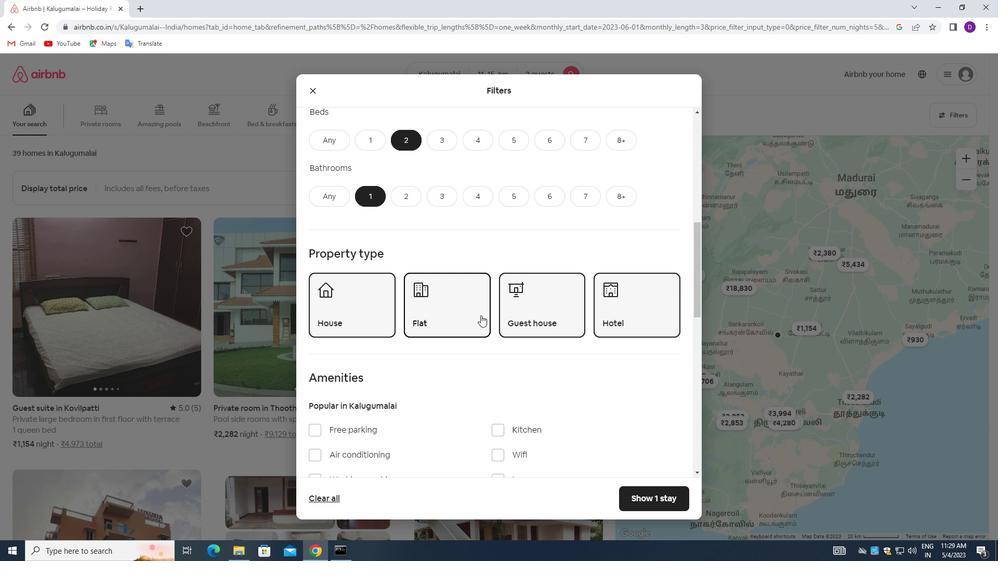 
Action: Mouse scrolled (491, 317) with delta (0, 0)
Screenshot: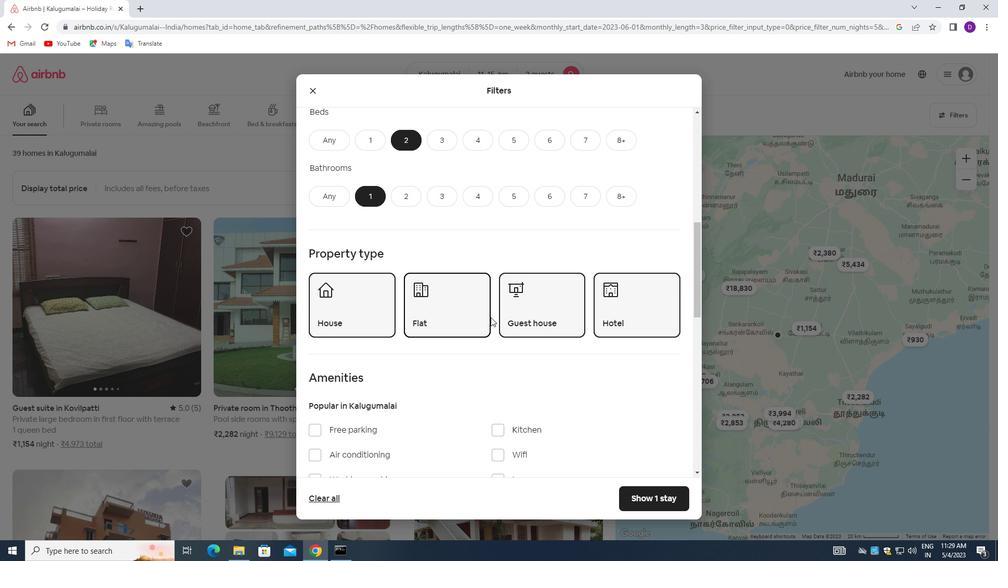 
Action: Mouse moved to (492, 317)
Screenshot: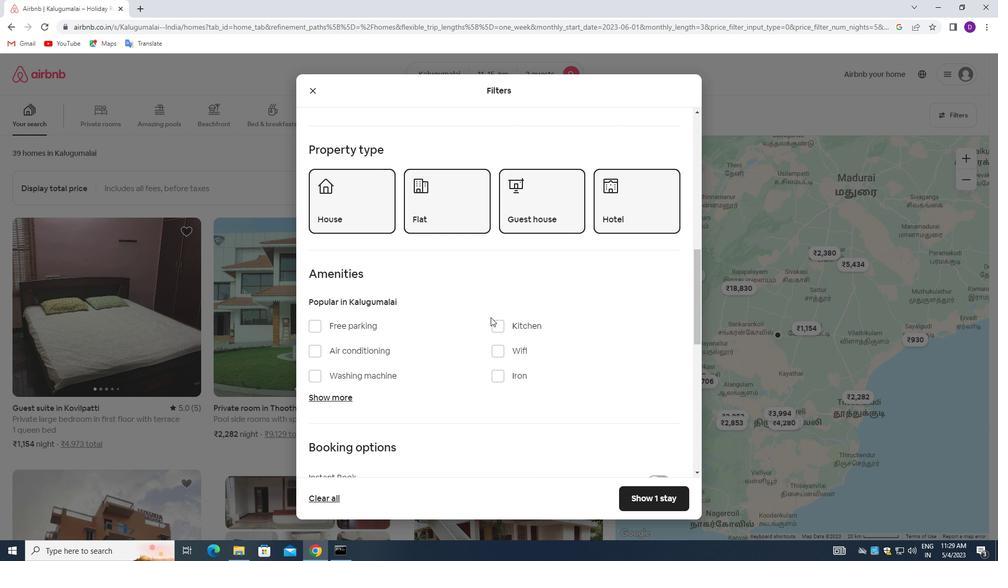 
Action: Mouse scrolled (492, 317) with delta (0, 0)
Screenshot: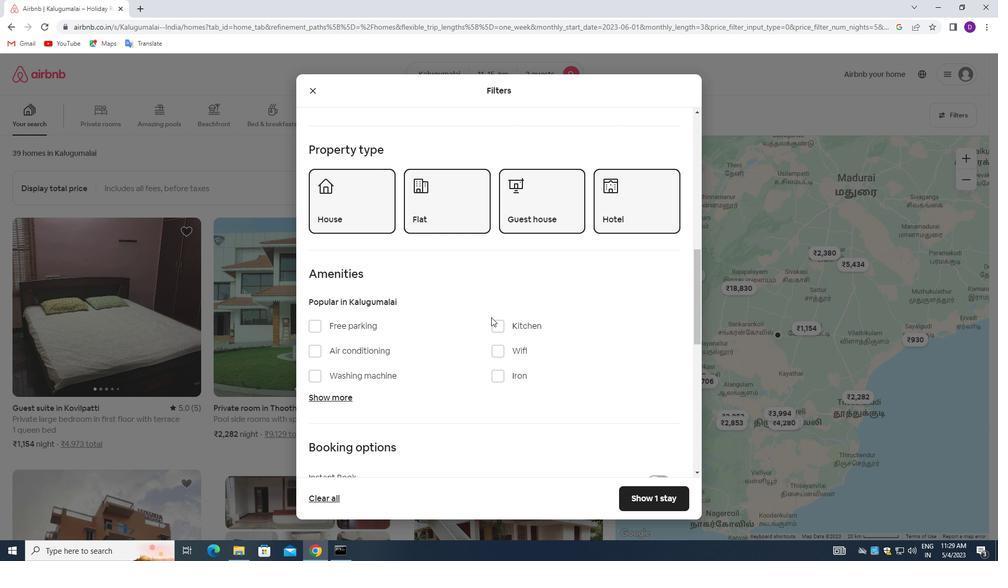 
Action: Mouse moved to (493, 318)
Screenshot: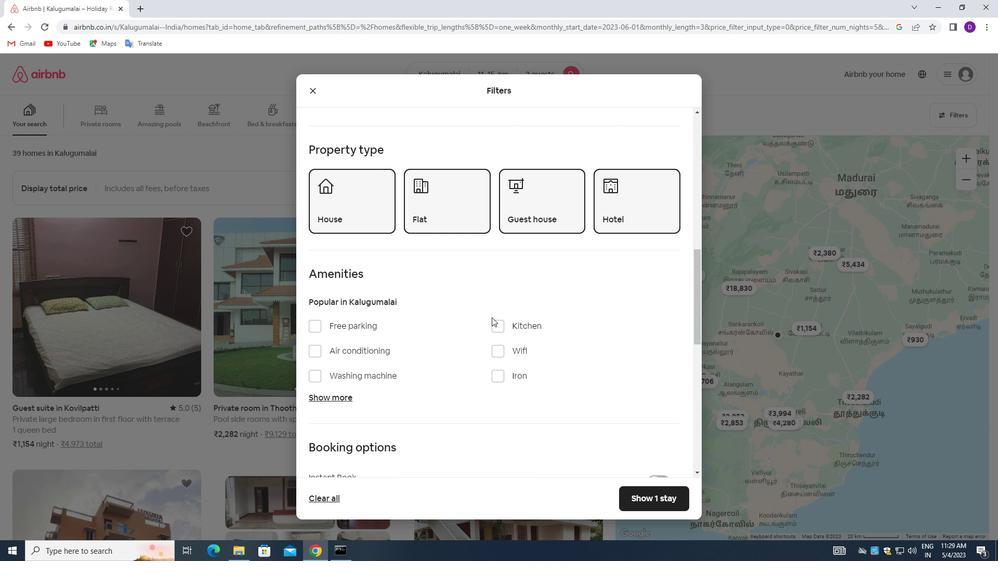 
Action: Mouse scrolled (493, 317) with delta (0, 0)
Screenshot: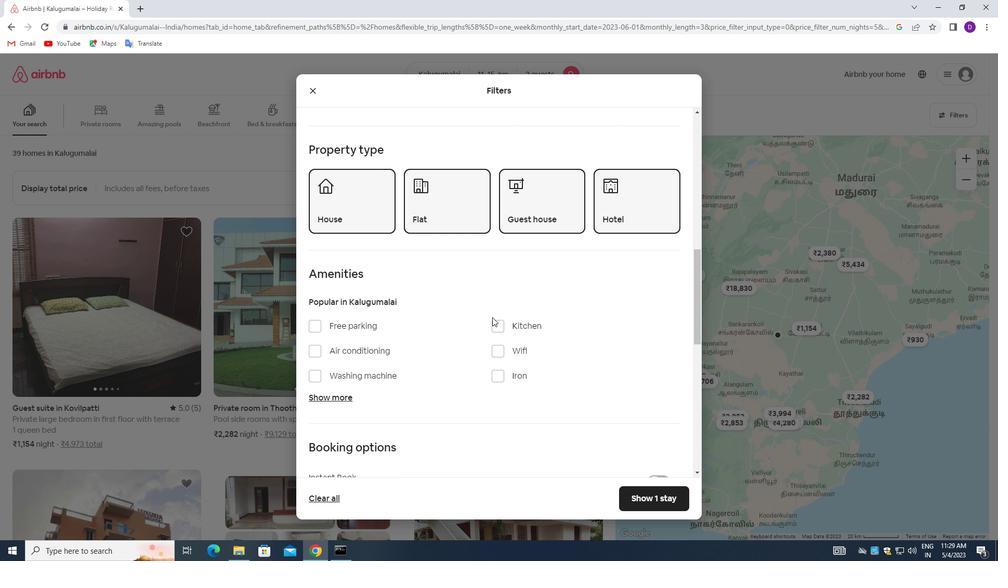 
Action: Mouse moved to (491, 333)
Screenshot: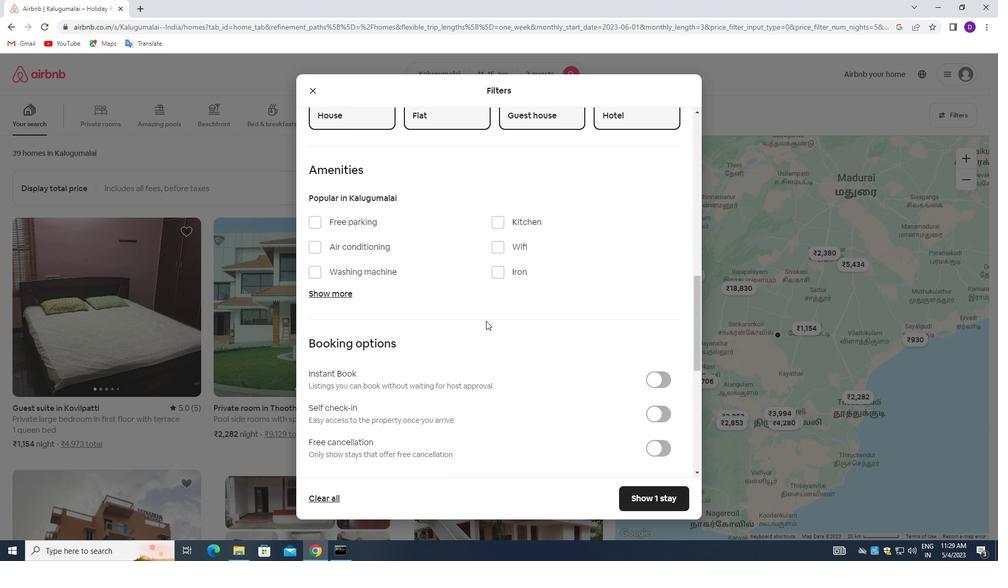 
Action: Mouse scrolled (491, 333) with delta (0, 0)
Screenshot: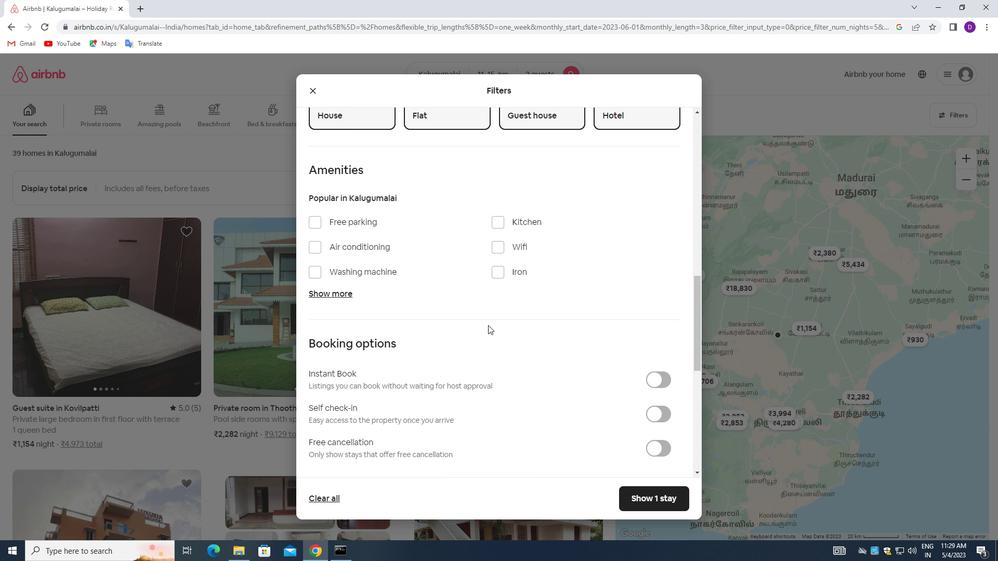 
Action: Mouse moved to (491, 334)
Screenshot: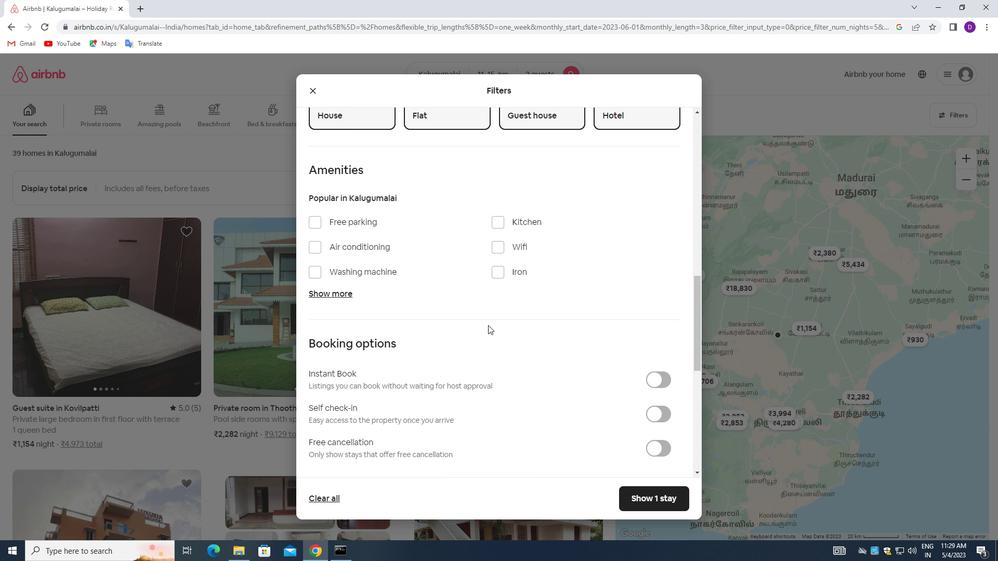 
Action: Mouse scrolled (491, 334) with delta (0, 0)
Screenshot: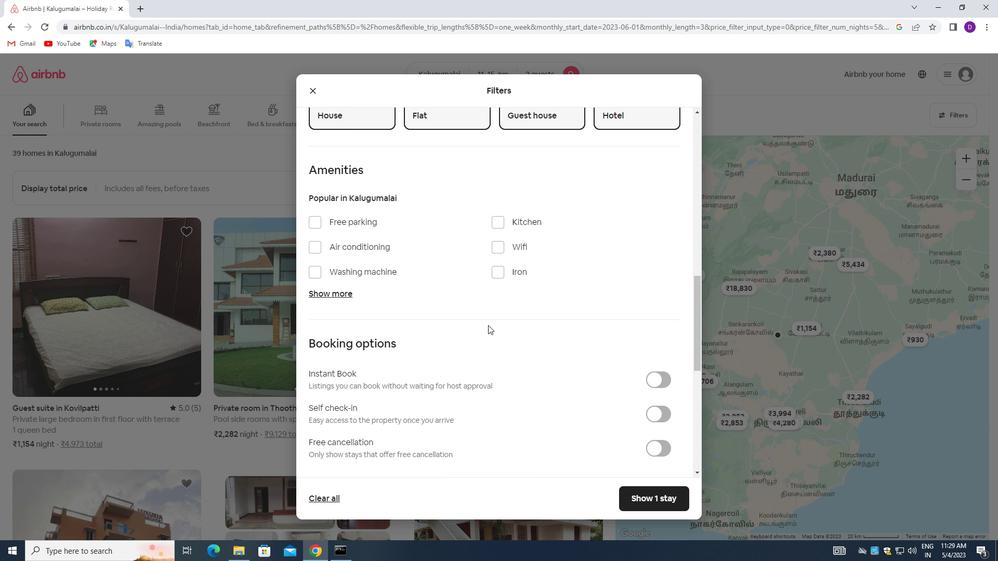 
Action: Mouse moved to (655, 310)
Screenshot: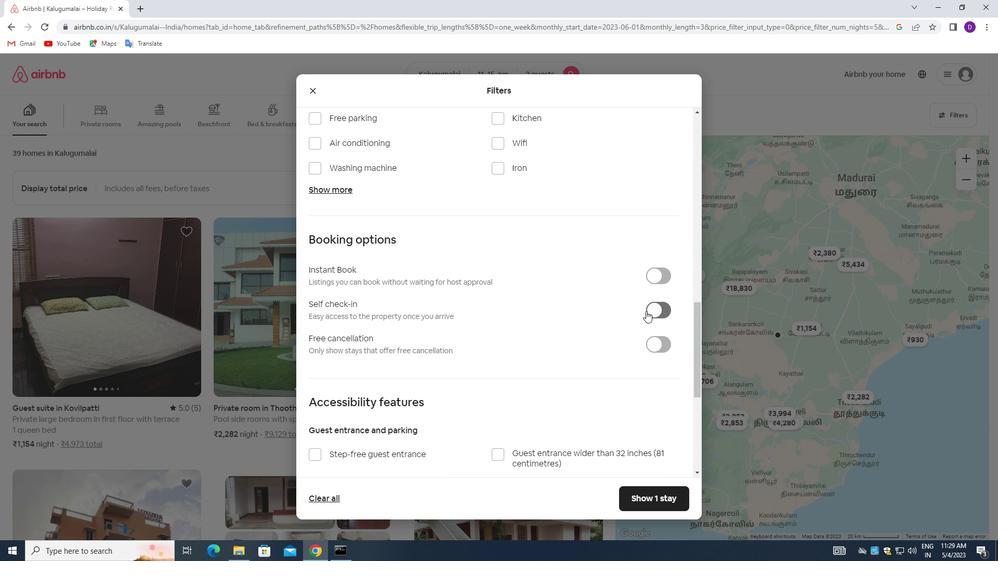 
Action: Mouse pressed left at (655, 310)
Screenshot: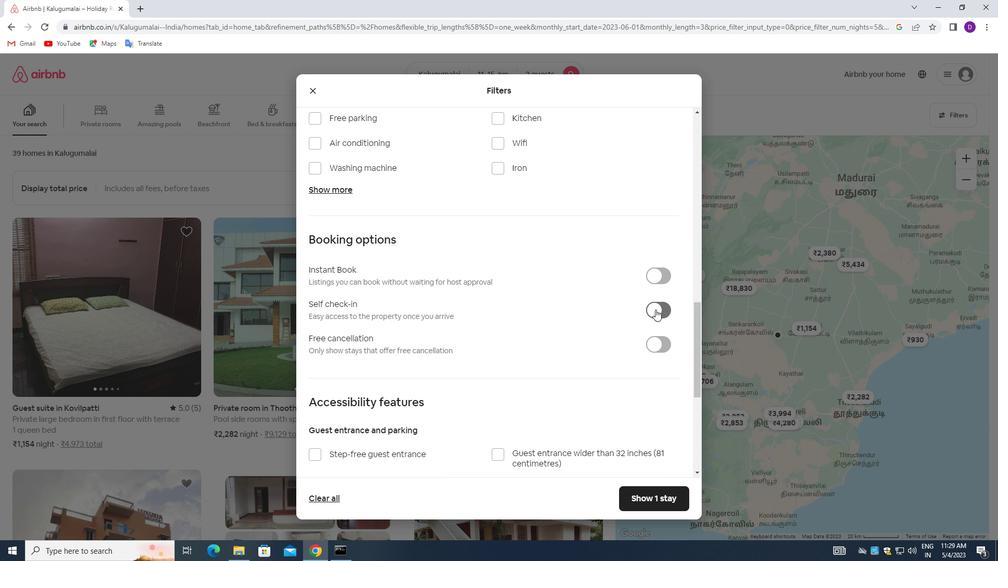 
Action: Mouse moved to (496, 315)
Screenshot: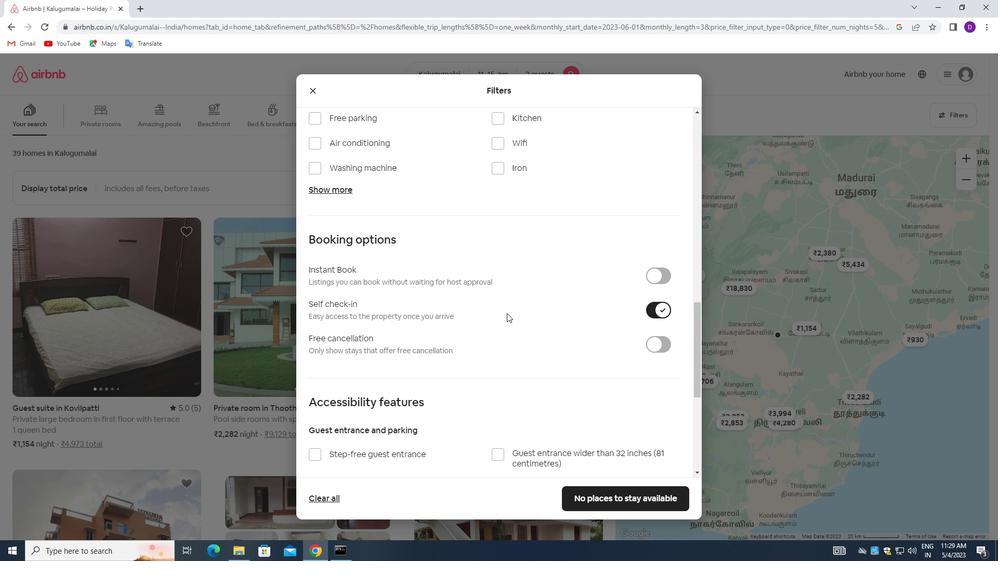 
Action: Mouse scrolled (496, 314) with delta (0, 0)
Screenshot: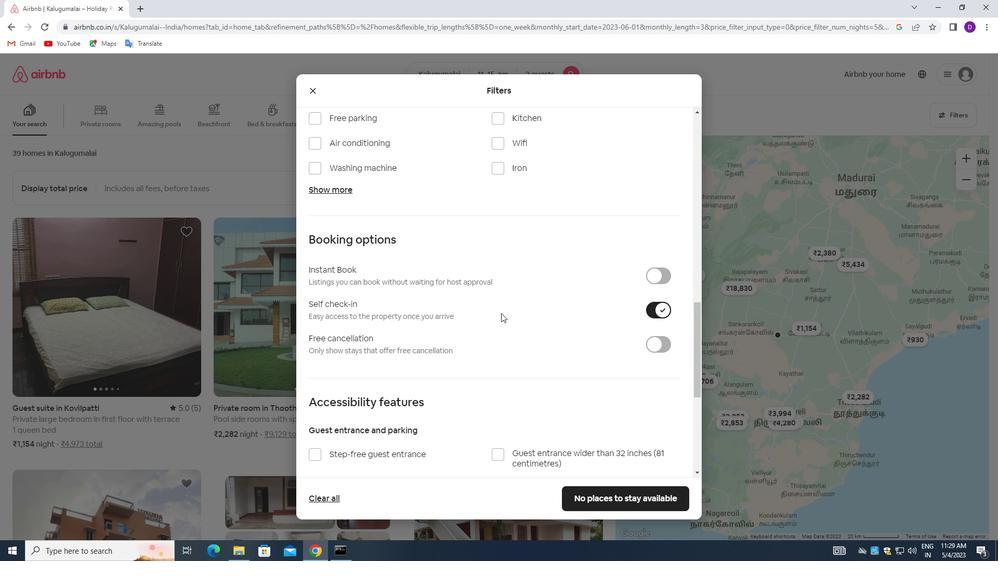 
Action: Mouse moved to (495, 316)
Screenshot: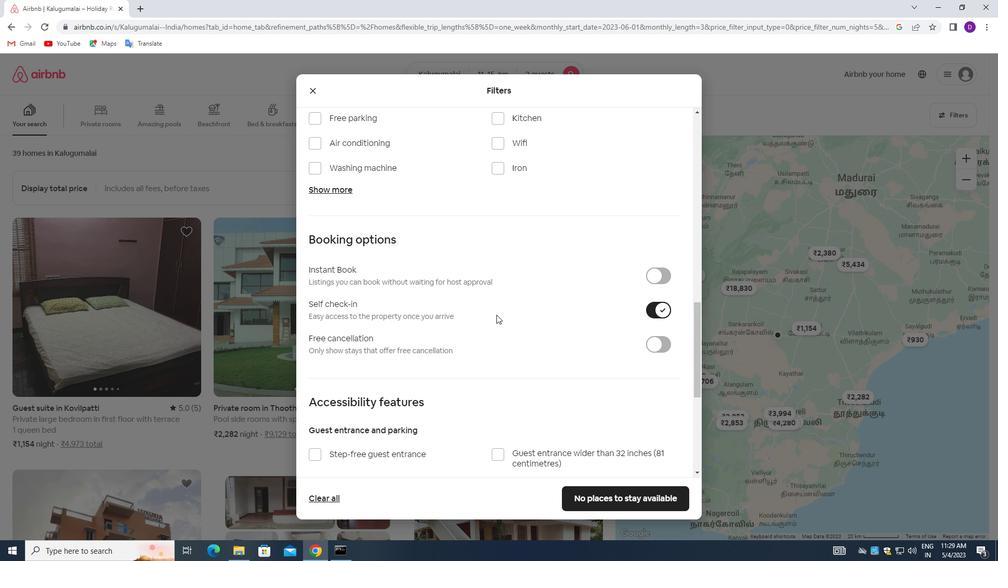 
Action: Mouse scrolled (495, 315) with delta (0, 0)
Screenshot: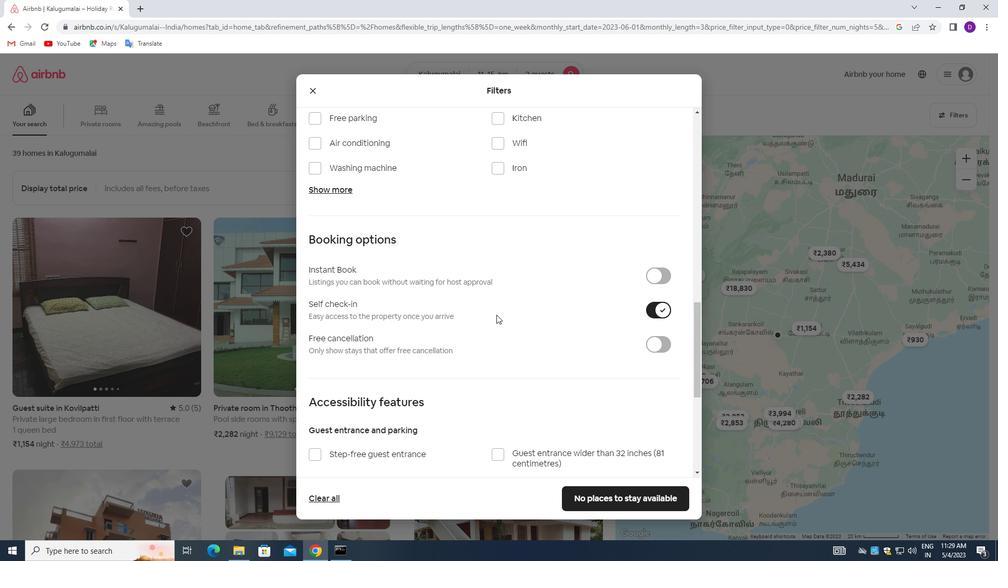 
Action: Mouse moved to (468, 338)
Screenshot: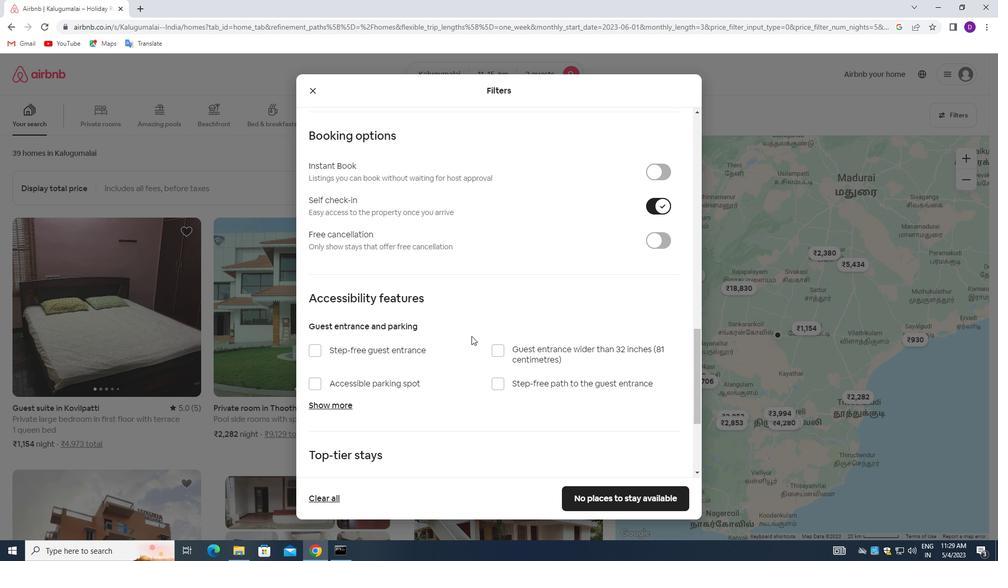 
Action: Mouse scrolled (468, 338) with delta (0, 0)
Screenshot: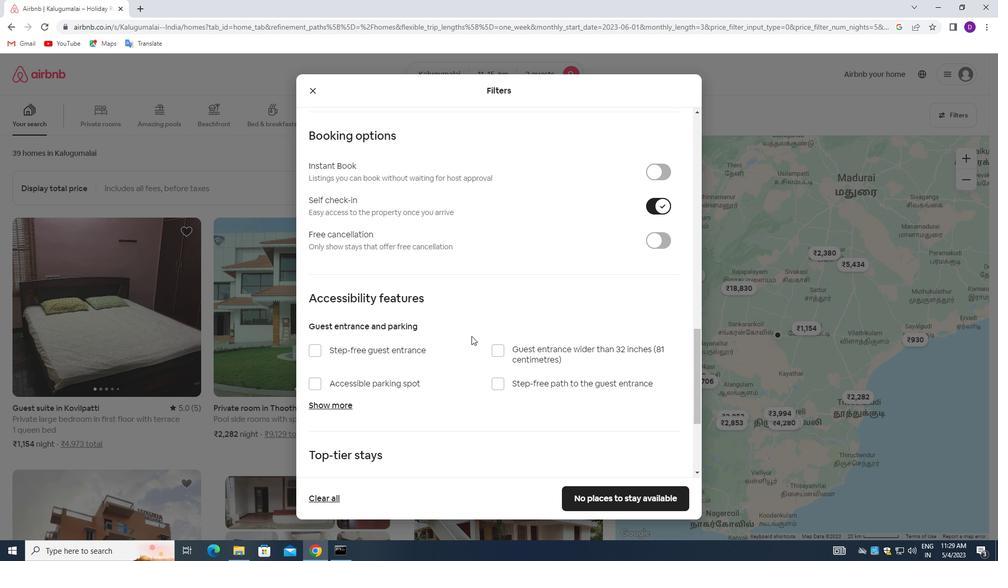 
Action: Mouse moved to (467, 340)
Screenshot: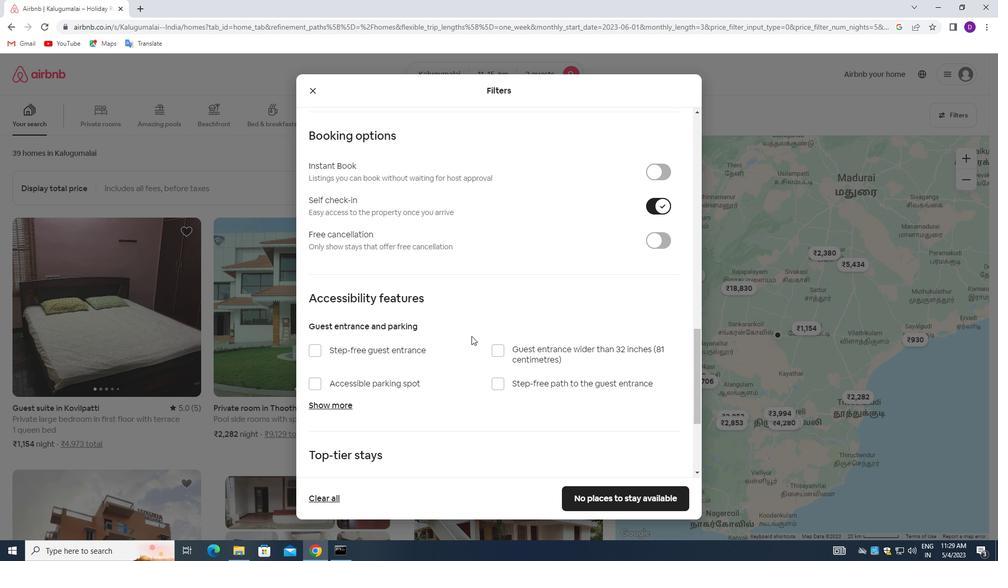 
Action: Mouse scrolled (467, 340) with delta (0, 0)
Screenshot: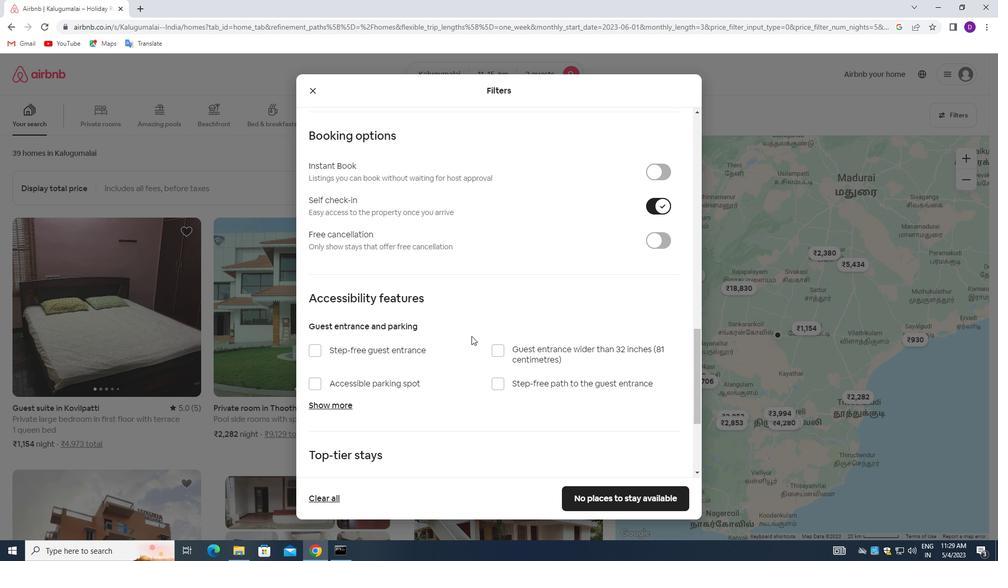 
Action: Mouse scrolled (467, 340) with delta (0, 0)
Screenshot: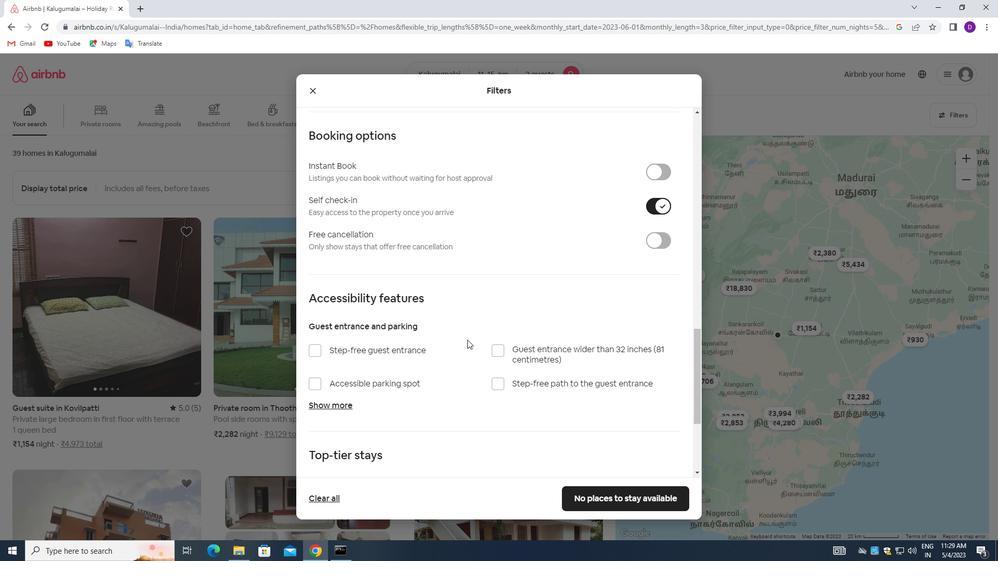 
Action: Mouse moved to (467, 340)
Screenshot: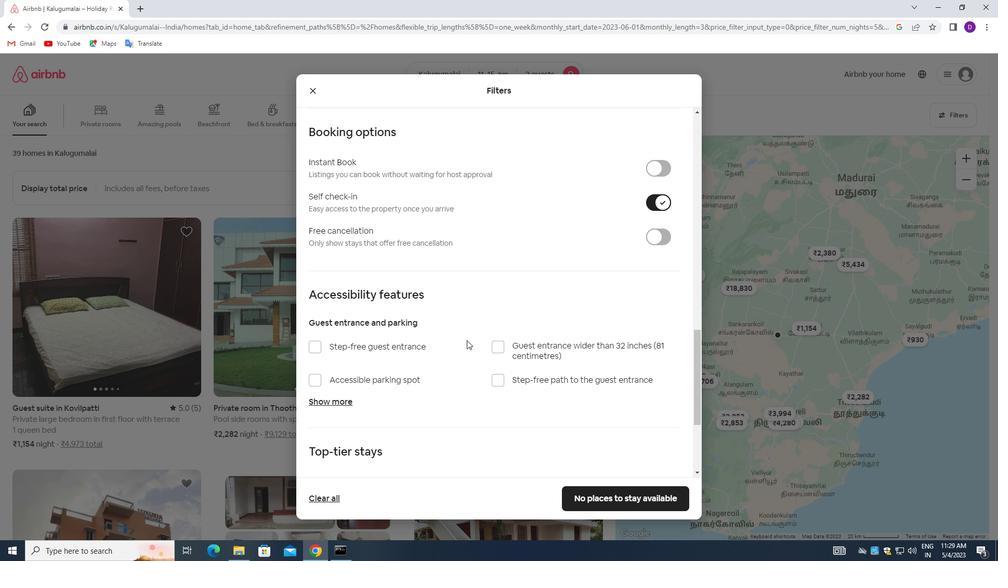 
Action: Mouse scrolled (467, 340) with delta (0, 0)
Screenshot: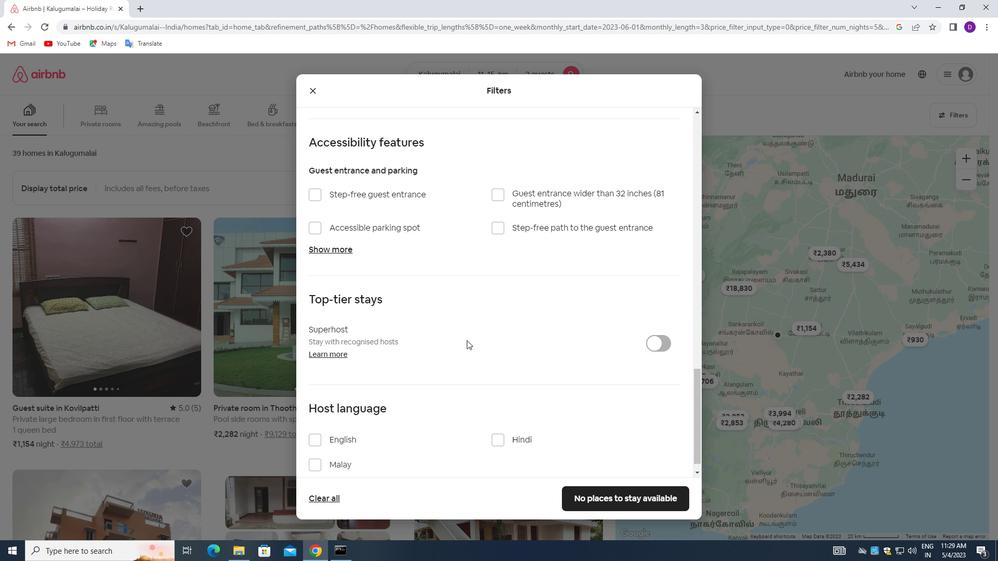 
Action: Mouse scrolled (467, 340) with delta (0, 0)
Screenshot: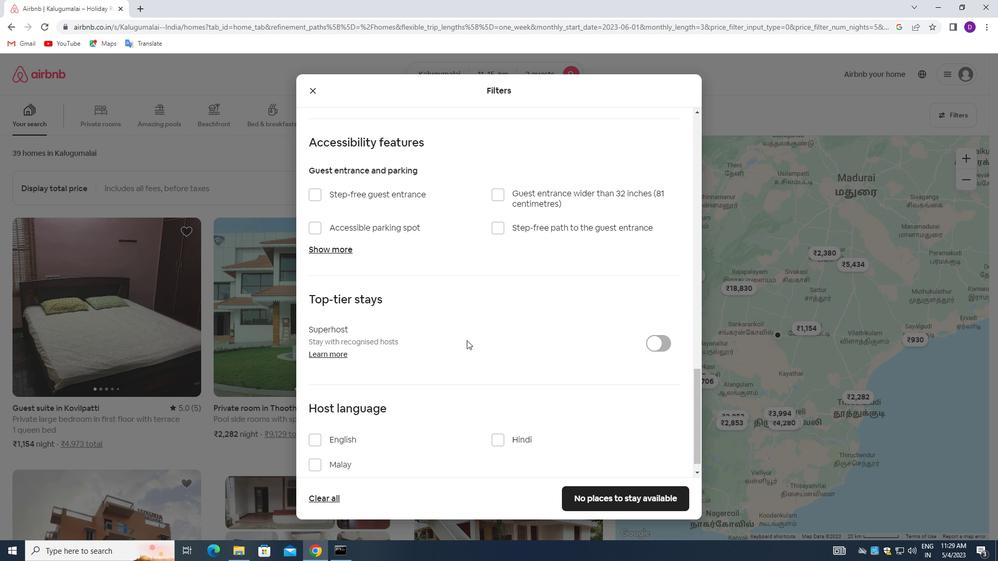 
Action: Mouse scrolled (467, 340) with delta (0, 0)
Screenshot: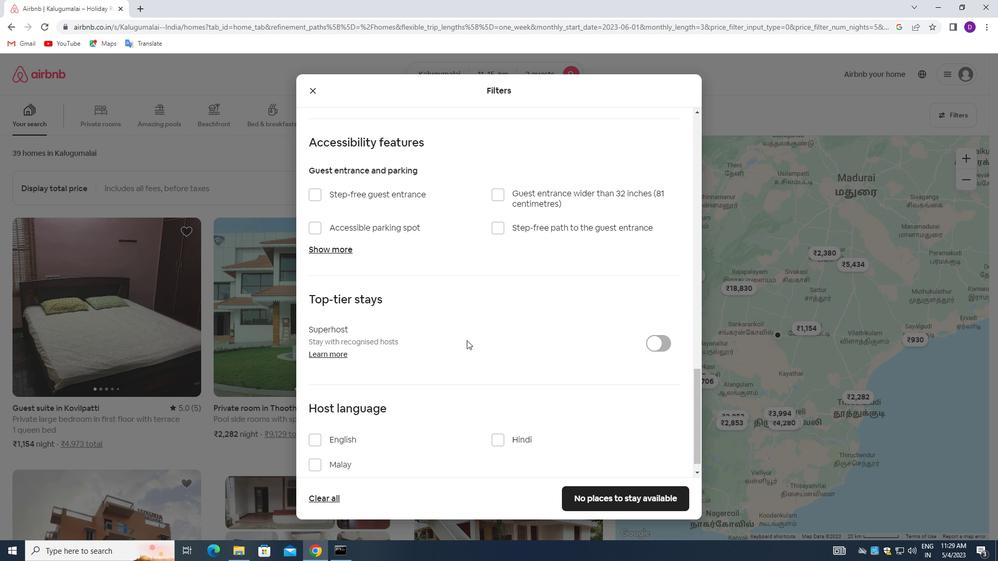 
Action: Mouse scrolled (467, 340) with delta (0, 0)
Screenshot: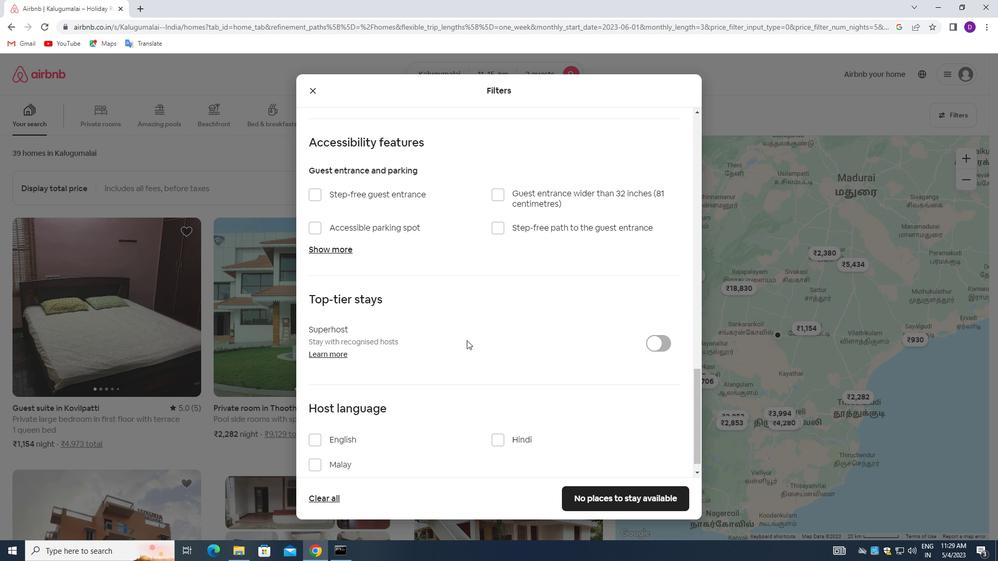 
Action: Mouse moved to (320, 422)
Screenshot: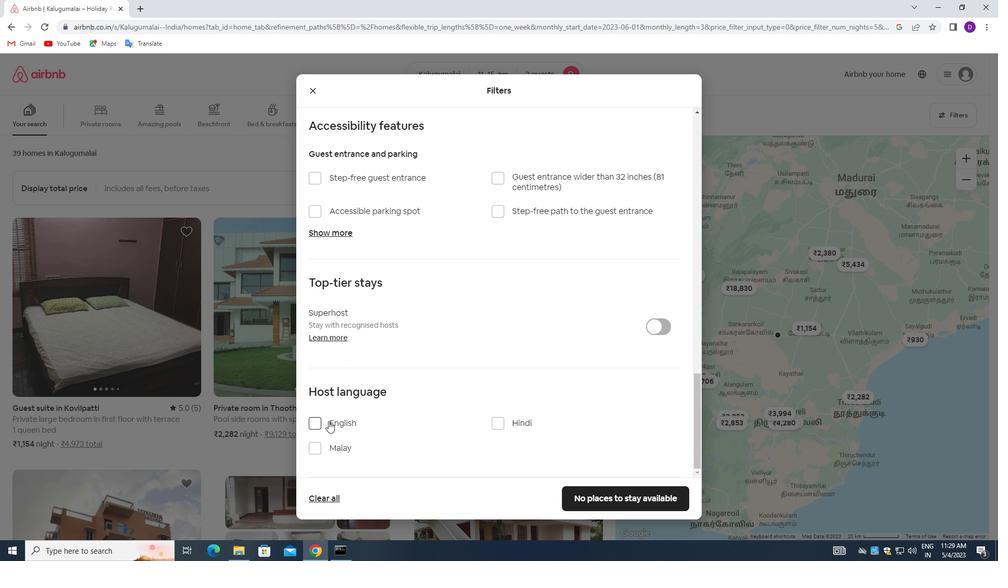 
Action: Mouse pressed left at (320, 422)
Screenshot: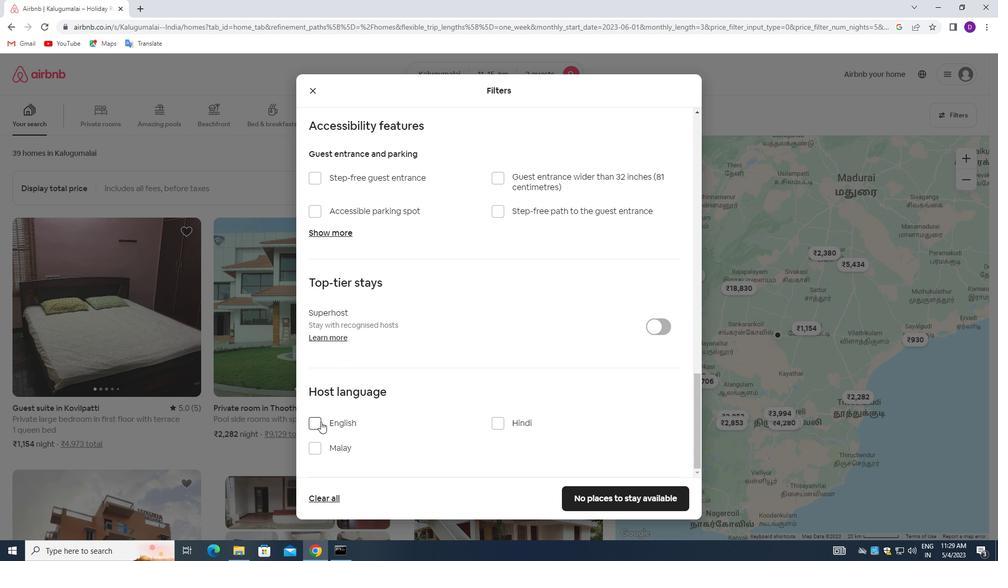 
Action: Mouse moved to (610, 497)
Screenshot: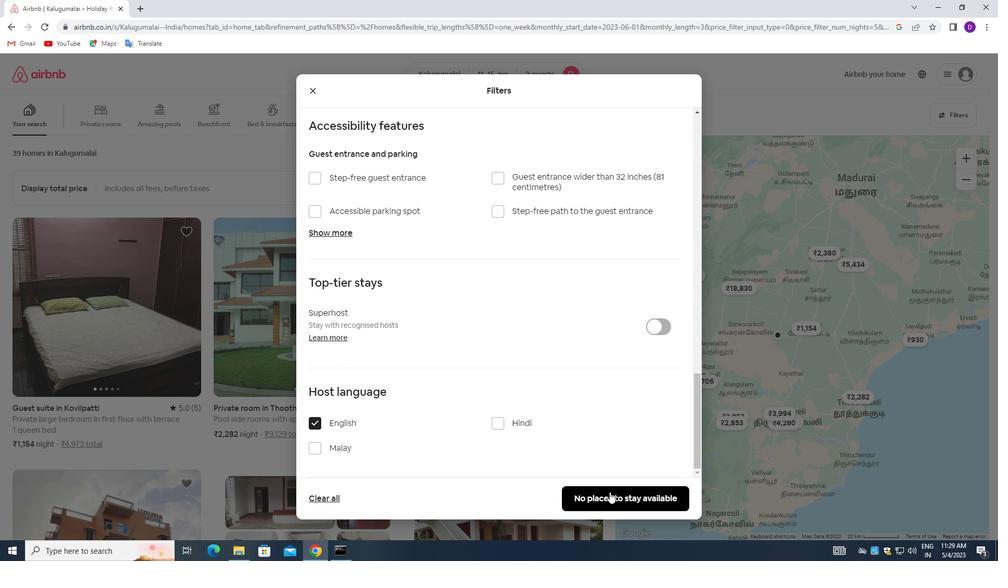 
Action: Mouse pressed left at (610, 497)
Screenshot: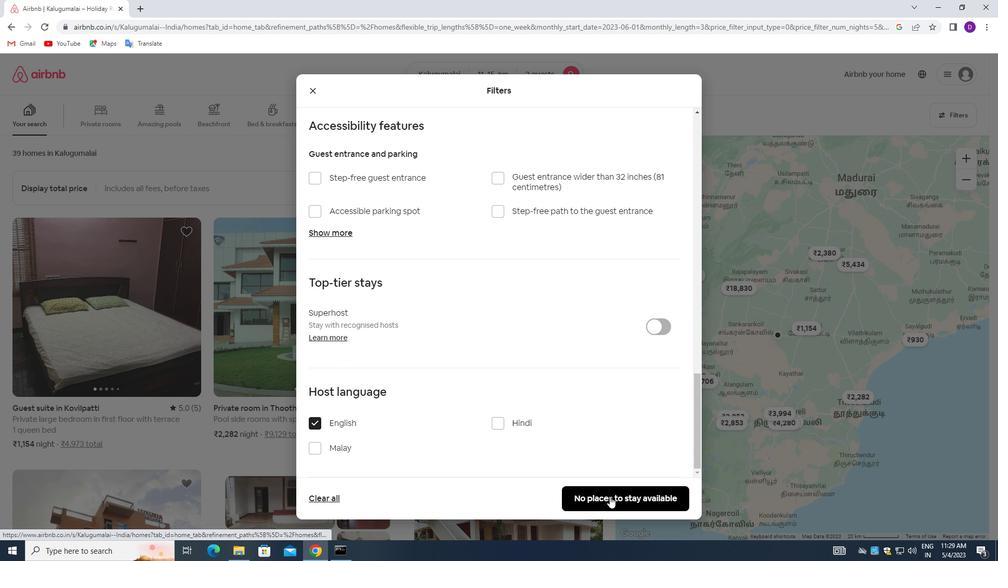 
Action: Mouse moved to (580, 385)
Screenshot: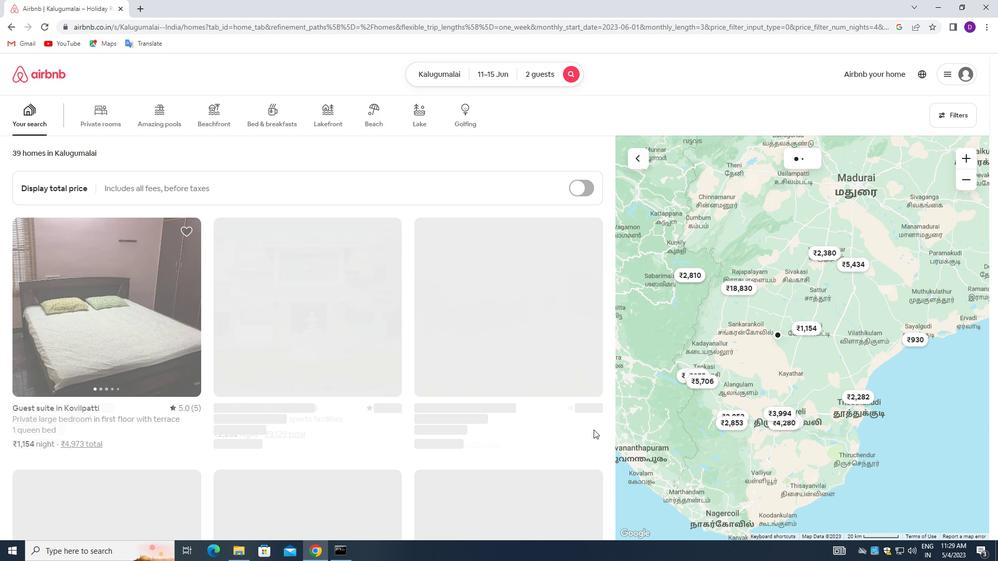 
